 Task: Create a due date automation trigger when advanced on, on the tuesday before a card is due add fields without custom field "Resume" set to a number greater or equal to 1 and greater or equal to 10 at 11:00 AM.
Action: Mouse moved to (866, 267)
Screenshot: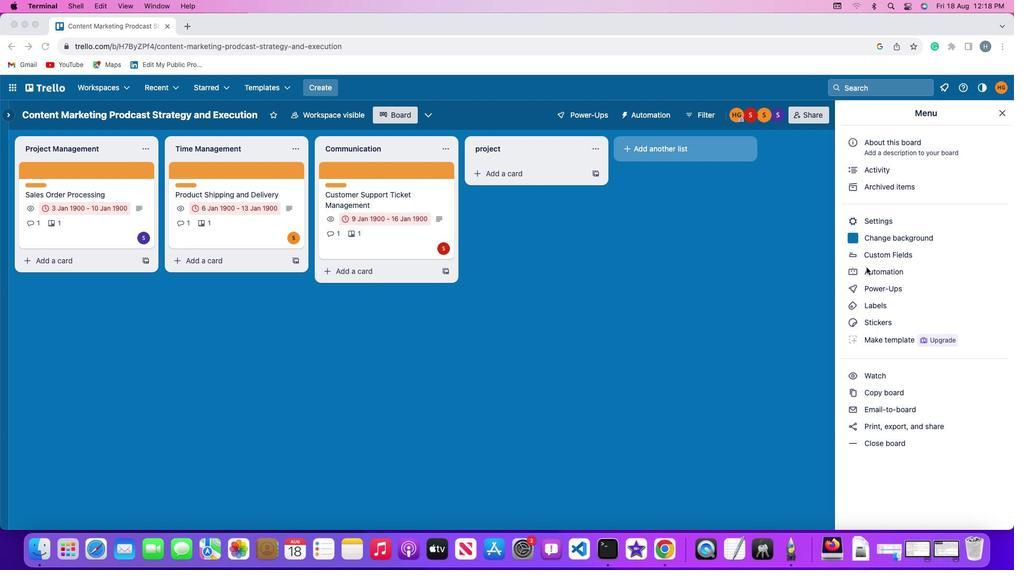 
Action: Mouse pressed left at (866, 267)
Screenshot: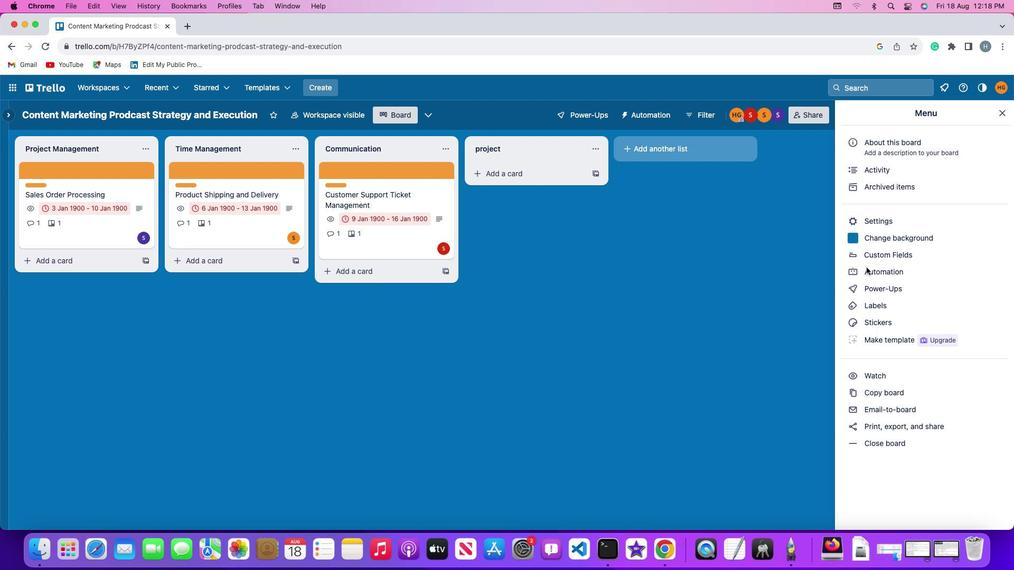 
Action: Mouse pressed left at (866, 267)
Screenshot: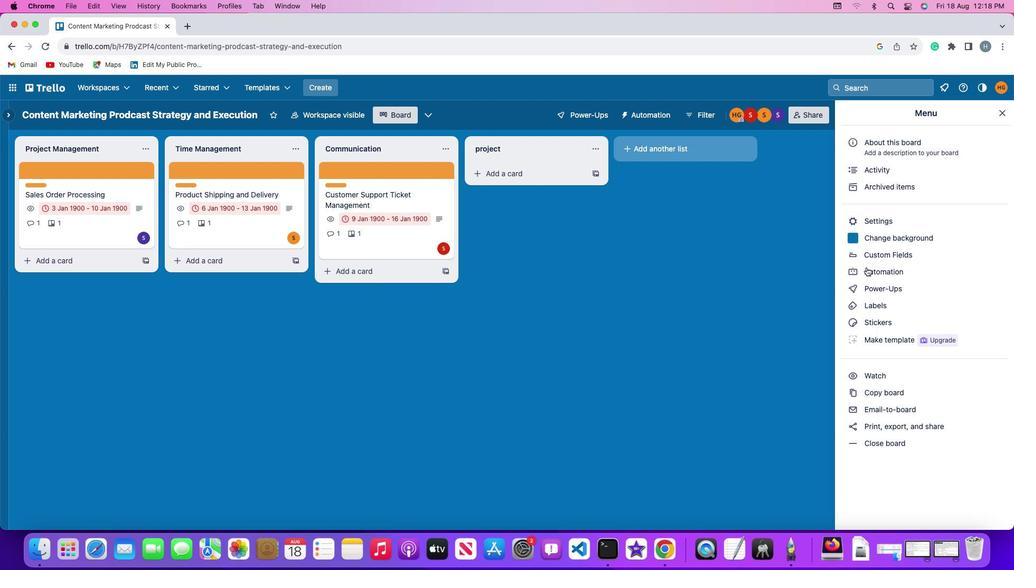 
Action: Mouse moved to (45, 251)
Screenshot: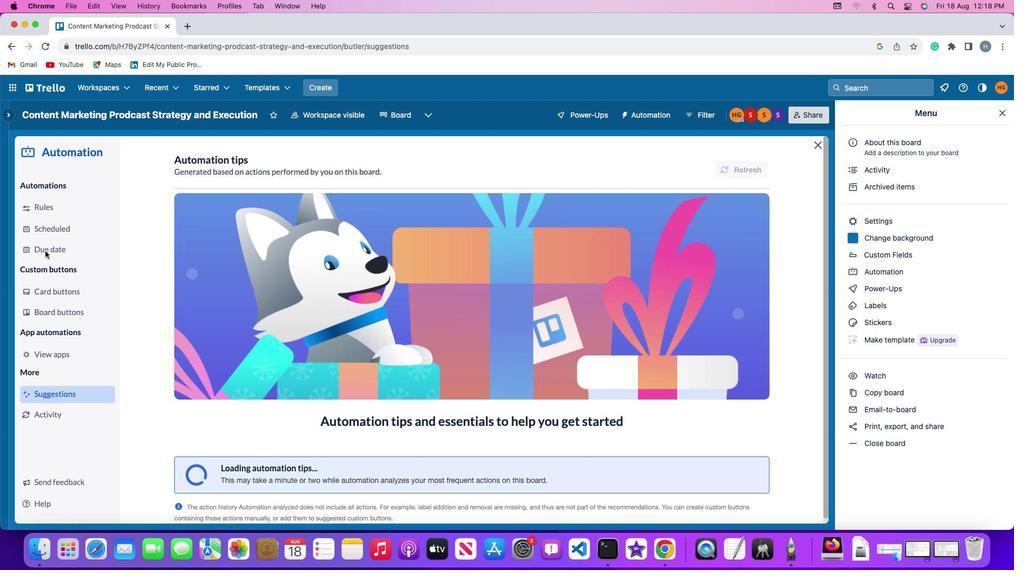 
Action: Mouse pressed left at (45, 251)
Screenshot: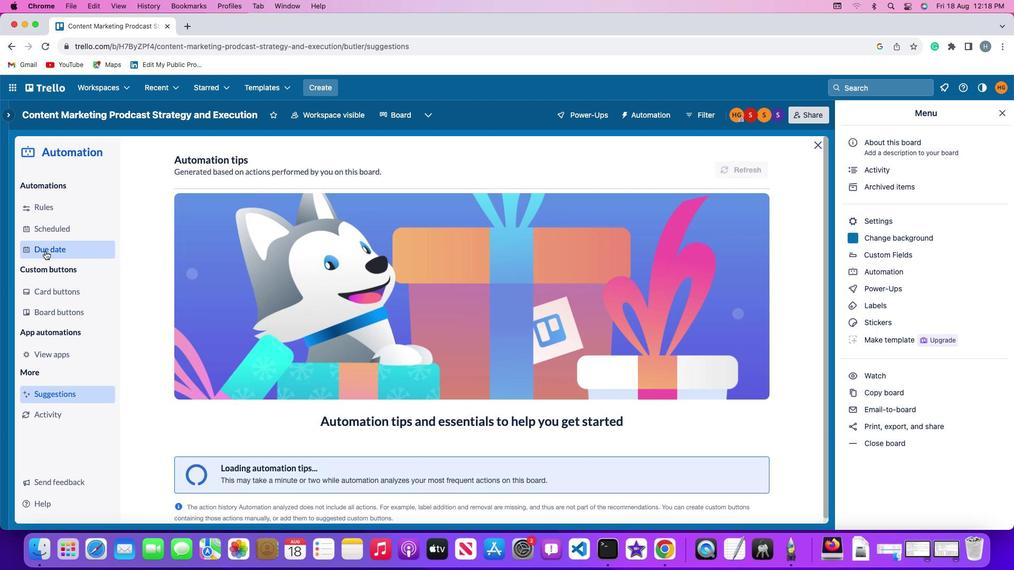 
Action: Mouse moved to (706, 163)
Screenshot: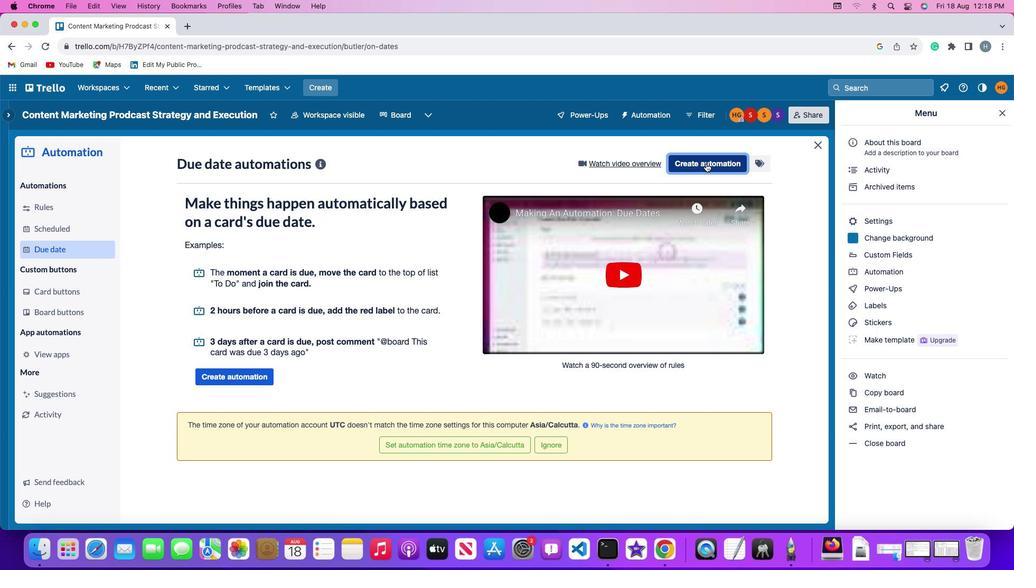 
Action: Mouse pressed left at (706, 163)
Screenshot: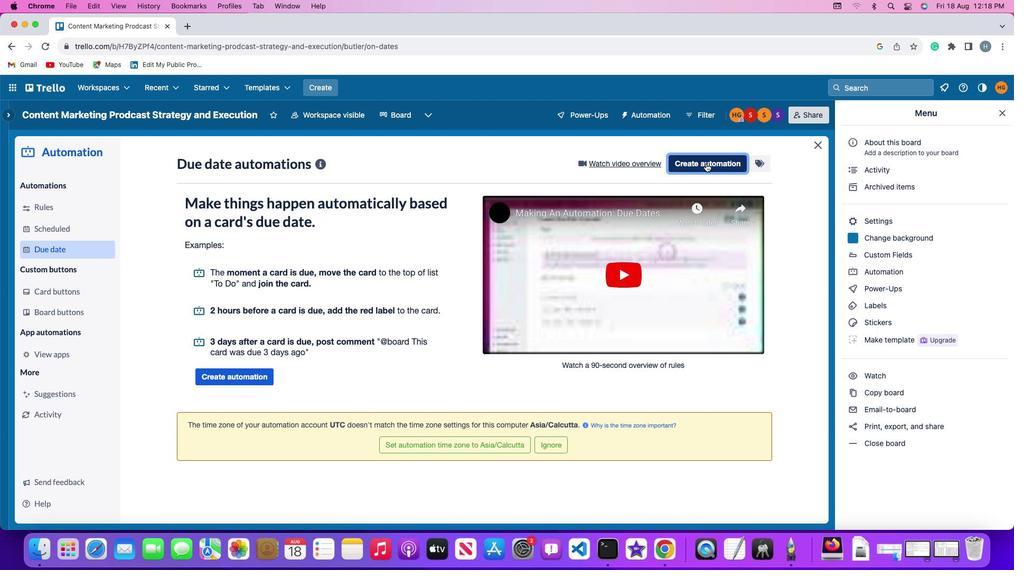 
Action: Mouse moved to (204, 264)
Screenshot: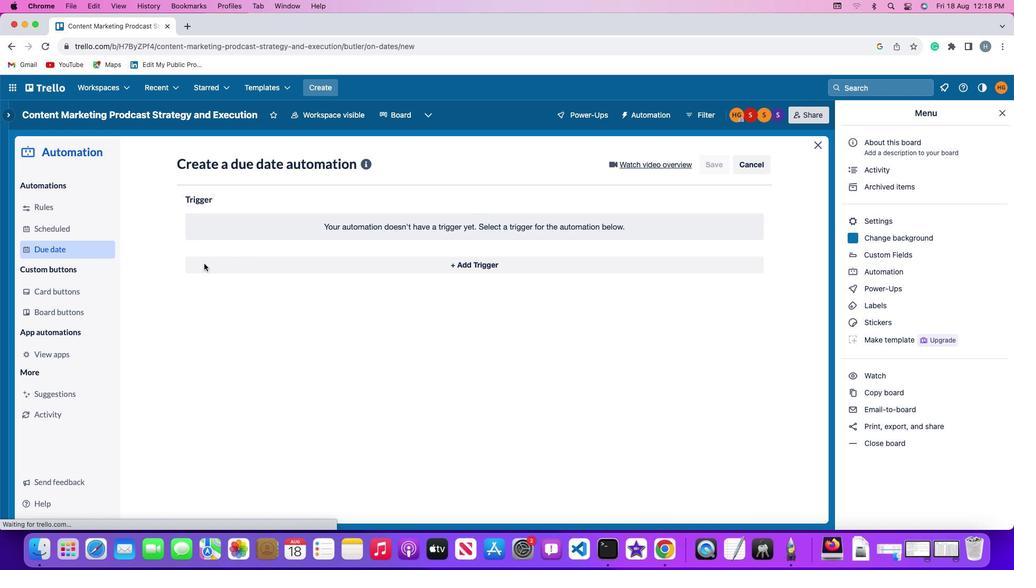 
Action: Mouse pressed left at (204, 264)
Screenshot: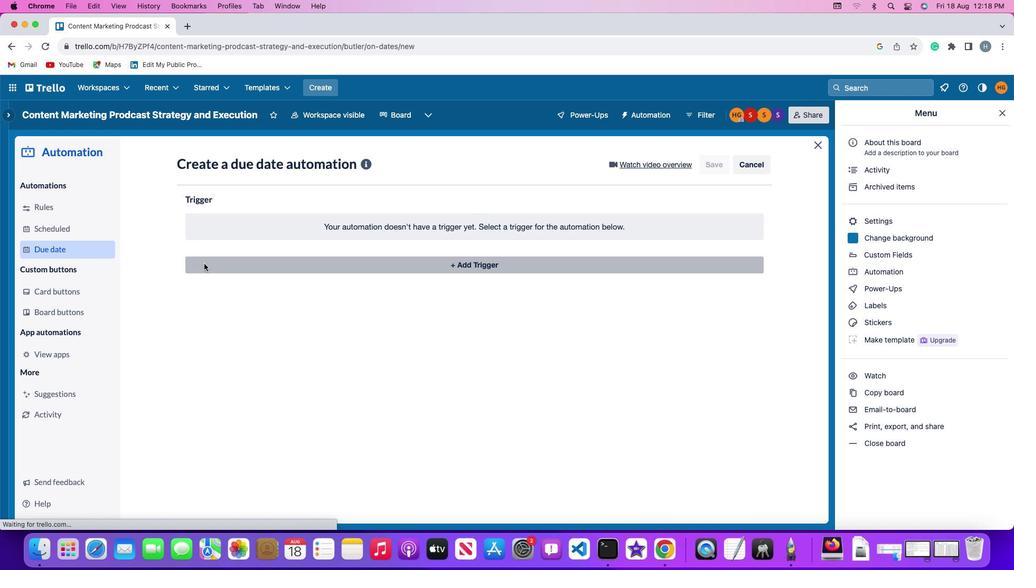 
Action: Mouse moved to (227, 455)
Screenshot: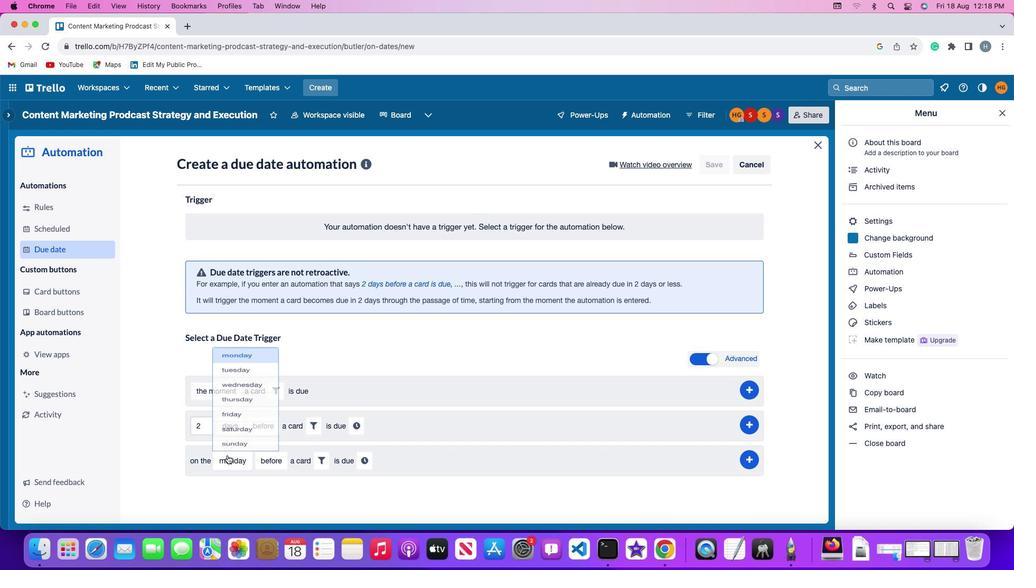 
Action: Mouse pressed left at (227, 455)
Screenshot: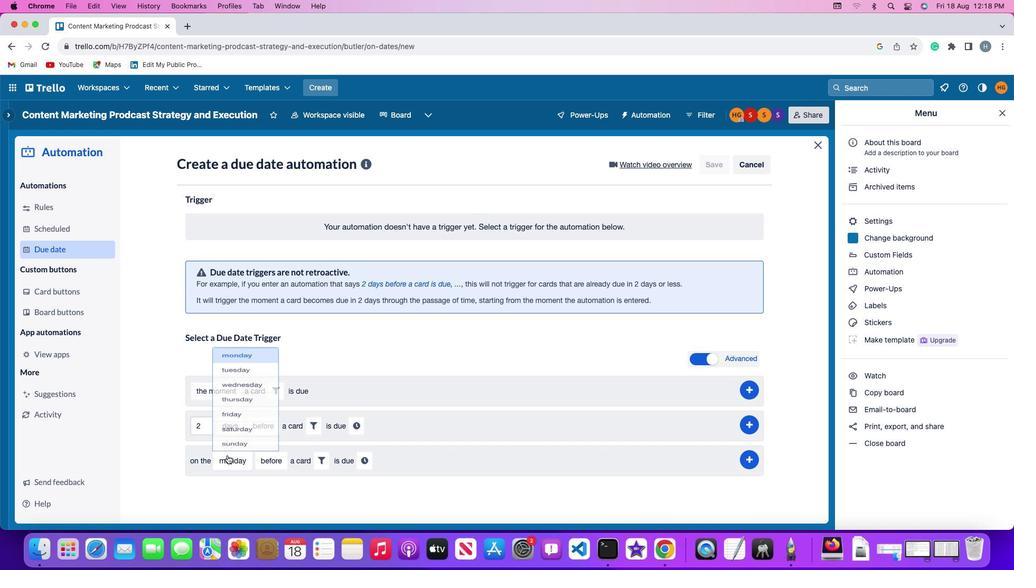 
Action: Mouse moved to (244, 332)
Screenshot: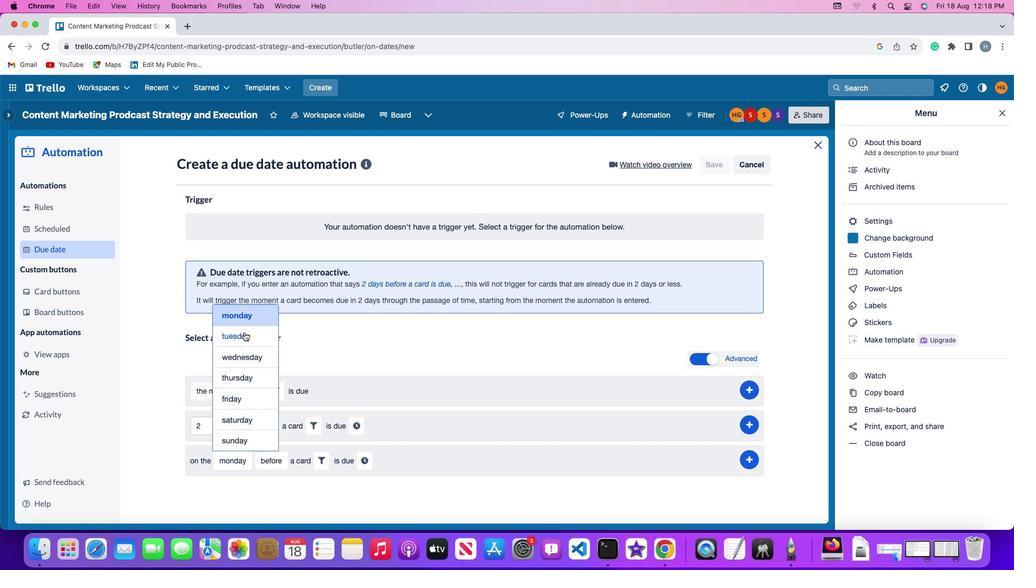 
Action: Mouse pressed left at (244, 332)
Screenshot: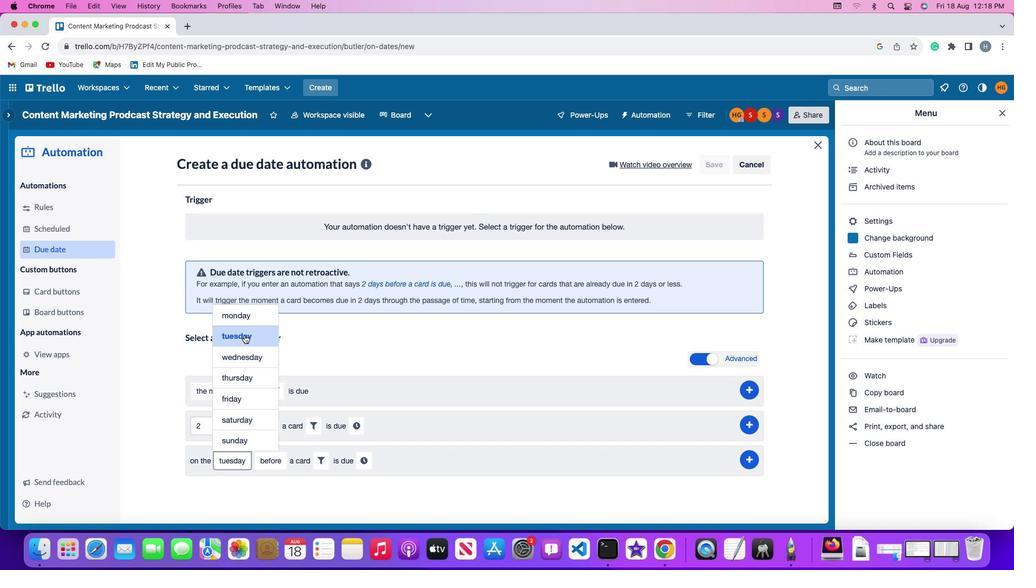 
Action: Mouse moved to (271, 459)
Screenshot: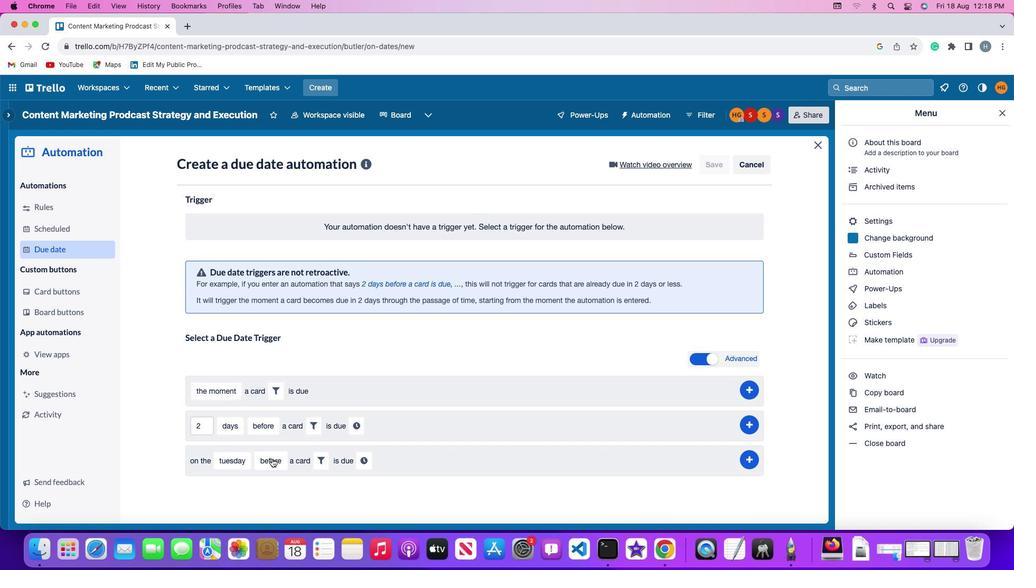 
Action: Mouse pressed left at (271, 459)
Screenshot: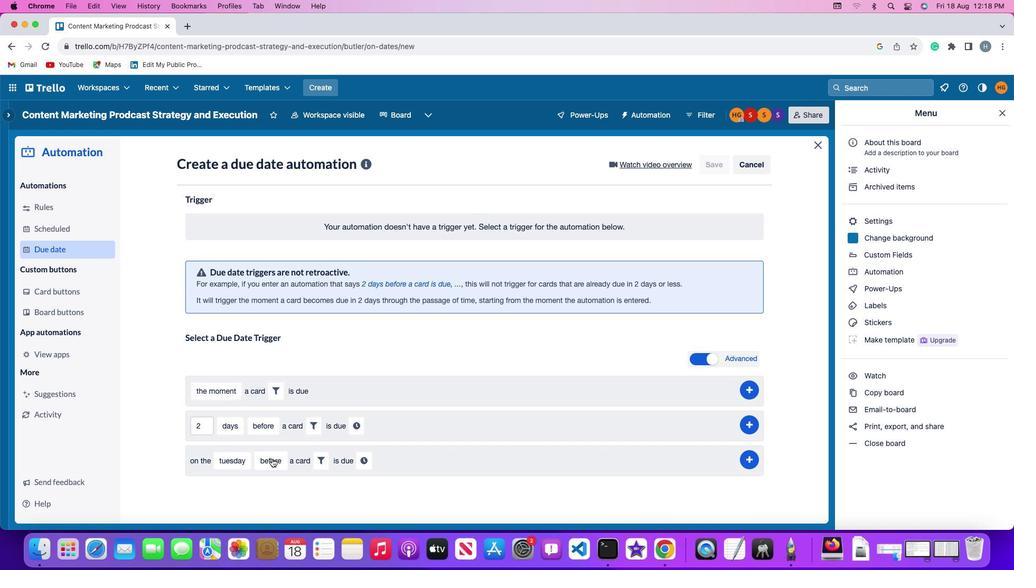 
Action: Mouse moved to (300, 382)
Screenshot: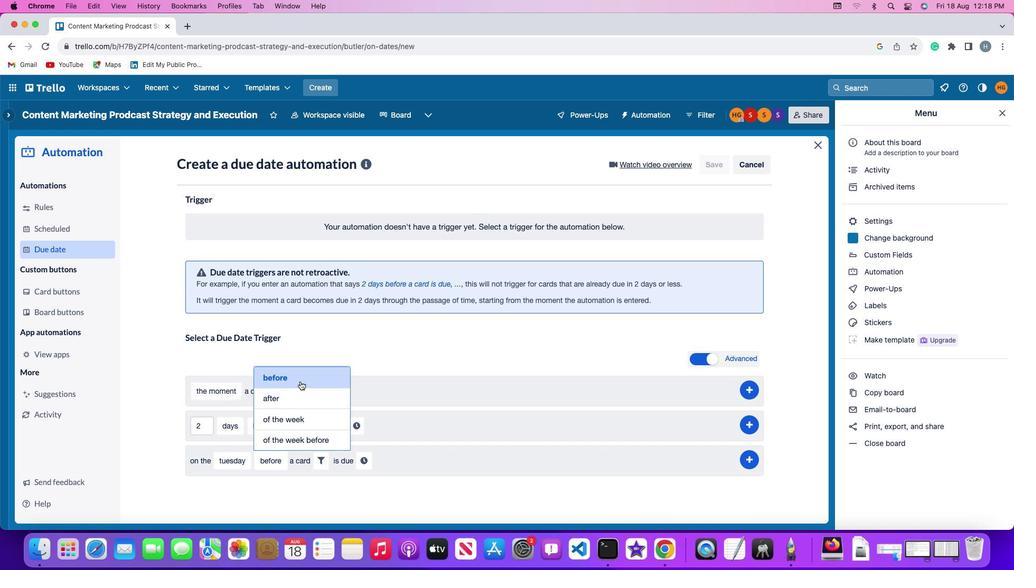 
Action: Mouse pressed left at (300, 382)
Screenshot: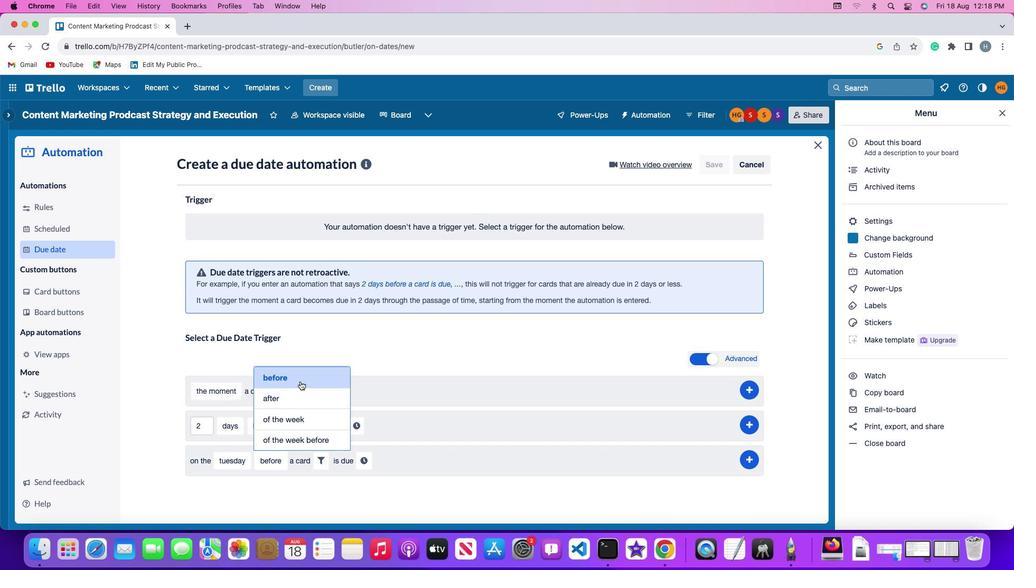 
Action: Mouse moved to (320, 459)
Screenshot: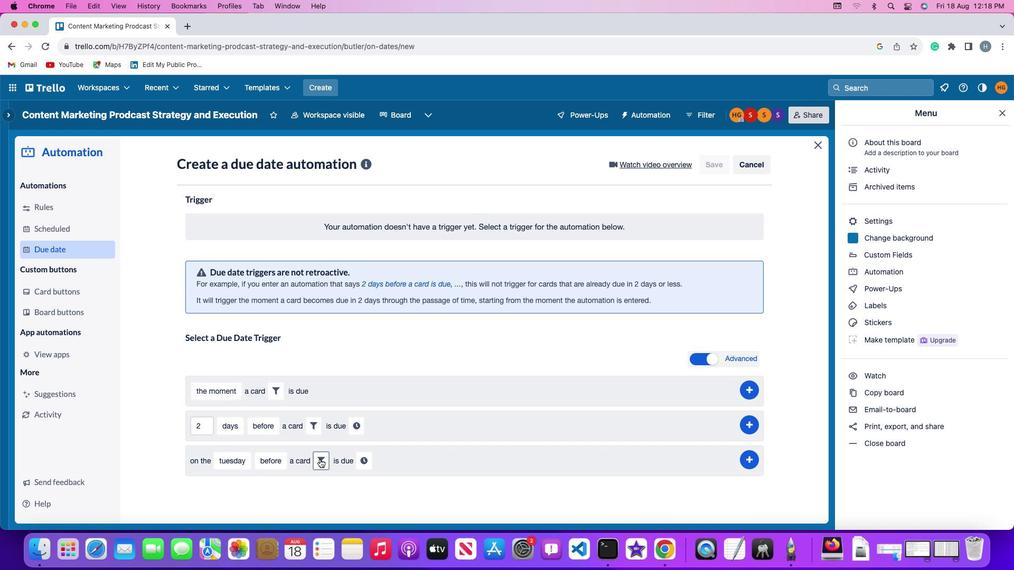 
Action: Mouse pressed left at (320, 459)
Screenshot: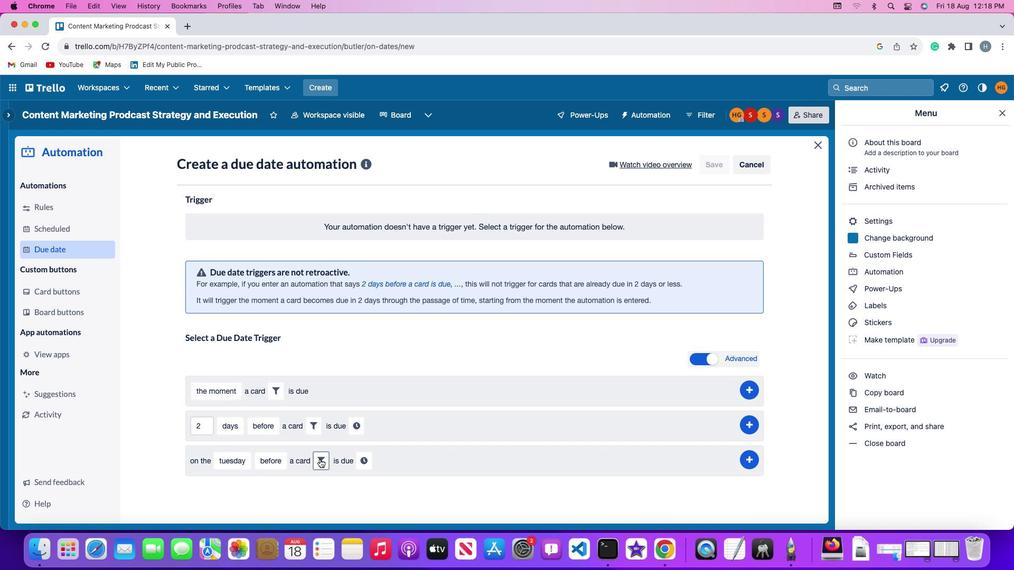 
Action: Mouse moved to (492, 498)
Screenshot: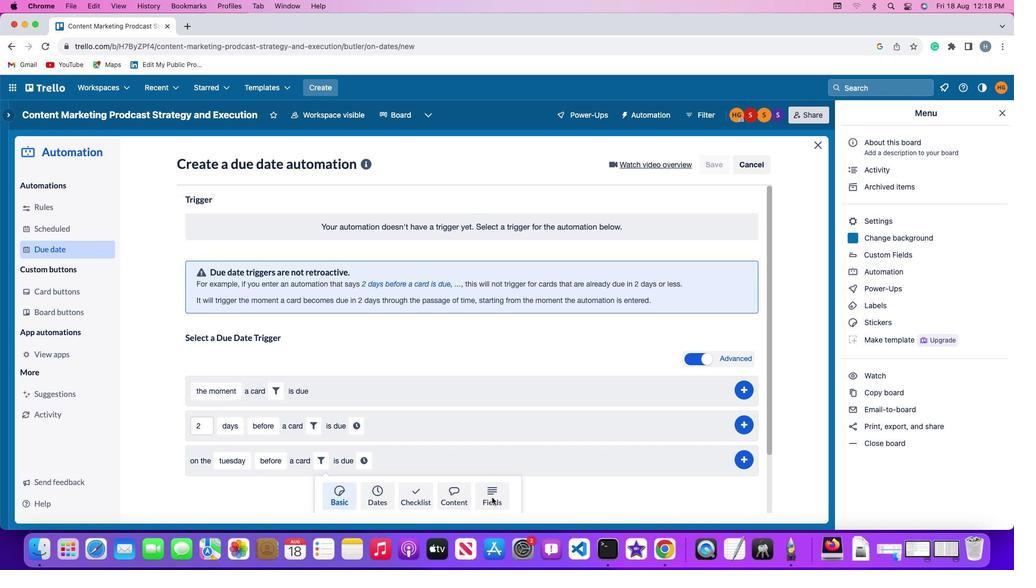 
Action: Mouse pressed left at (492, 498)
Screenshot: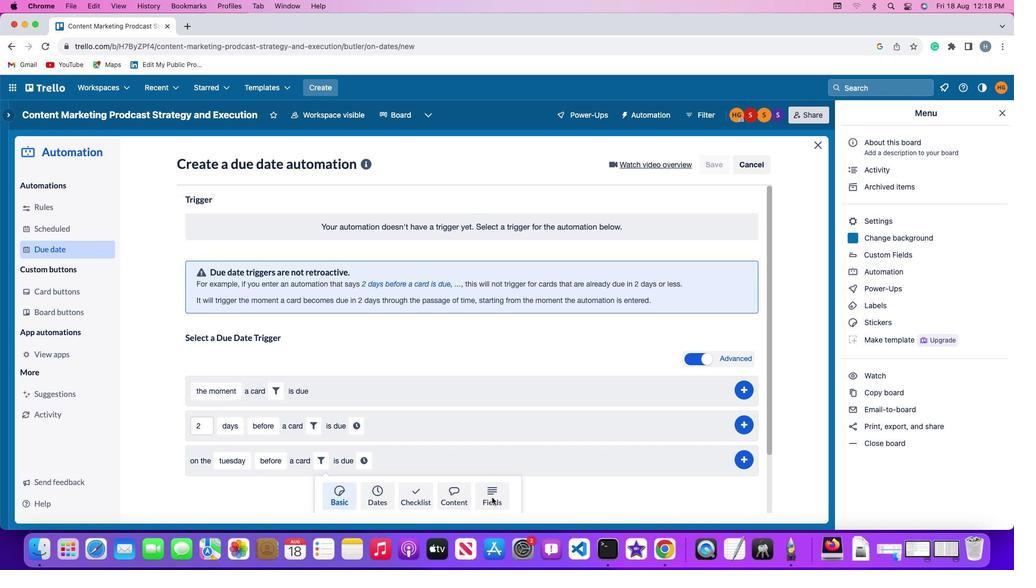 
Action: Mouse moved to (302, 486)
Screenshot: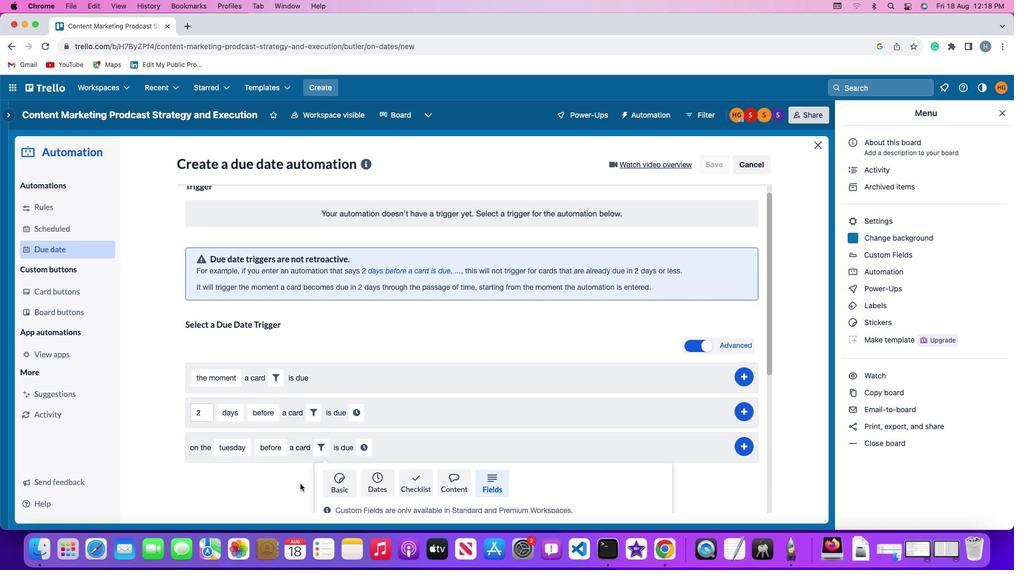 
Action: Mouse scrolled (302, 486) with delta (0, 0)
Screenshot: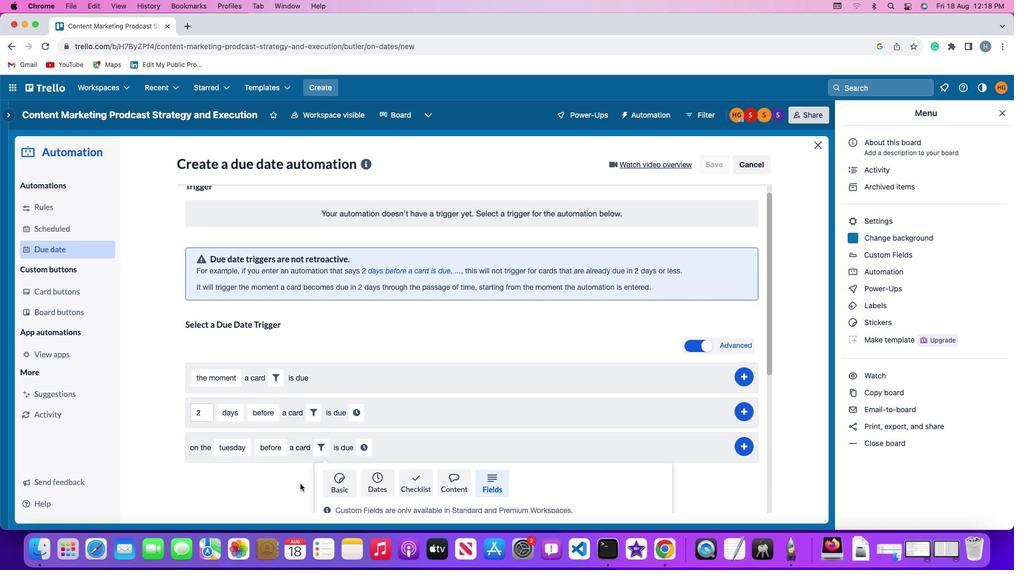 
Action: Mouse moved to (302, 486)
Screenshot: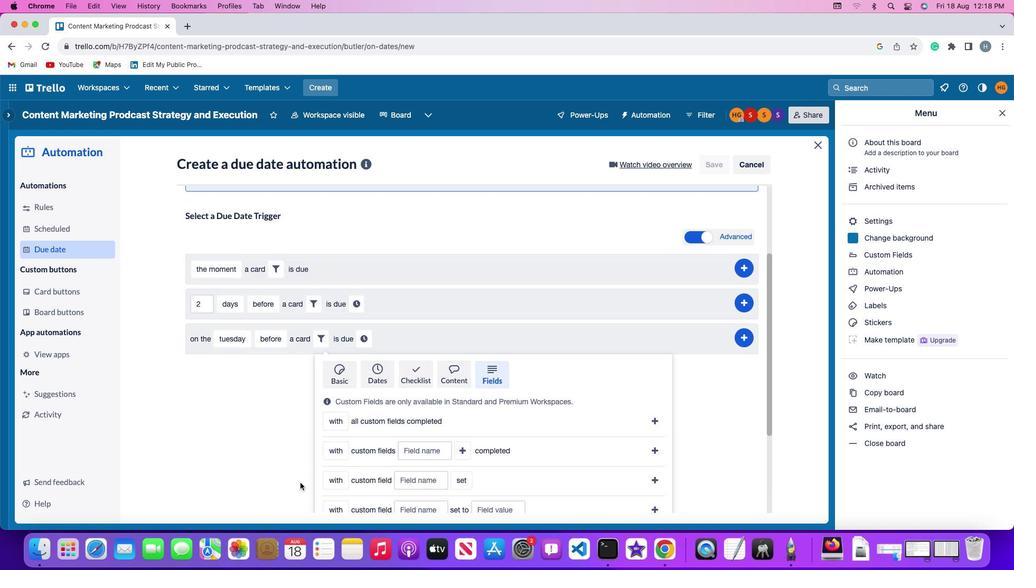 
Action: Mouse scrolled (302, 486) with delta (0, 0)
Screenshot: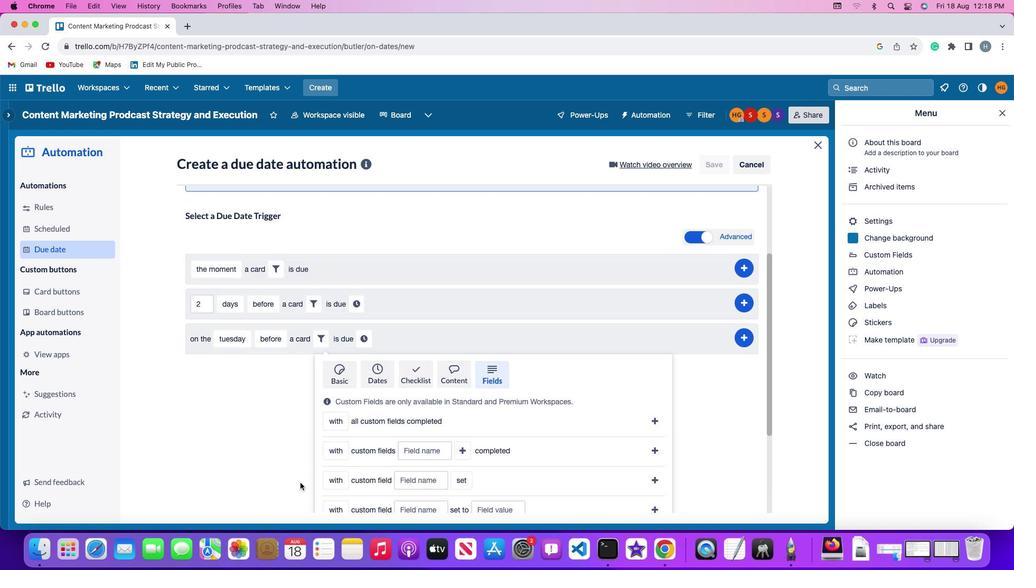 
Action: Mouse moved to (301, 485)
Screenshot: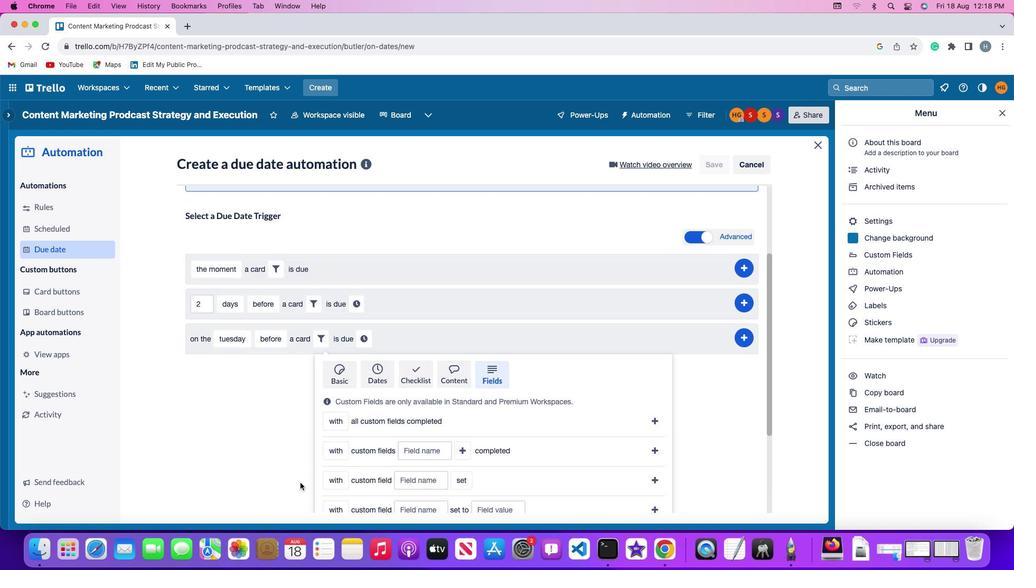 
Action: Mouse scrolled (301, 485) with delta (0, -1)
Screenshot: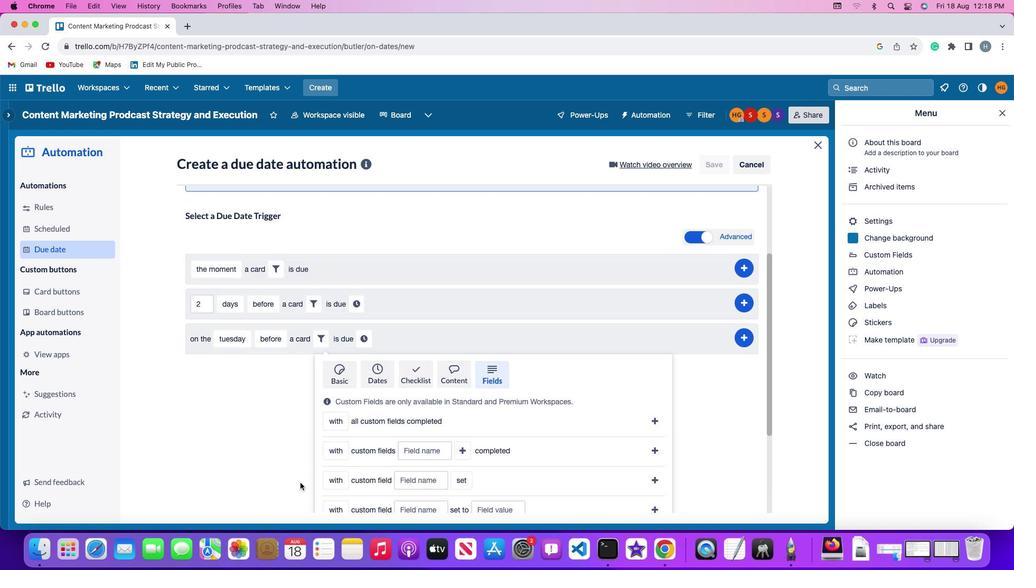 
Action: Mouse moved to (301, 485)
Screenshot: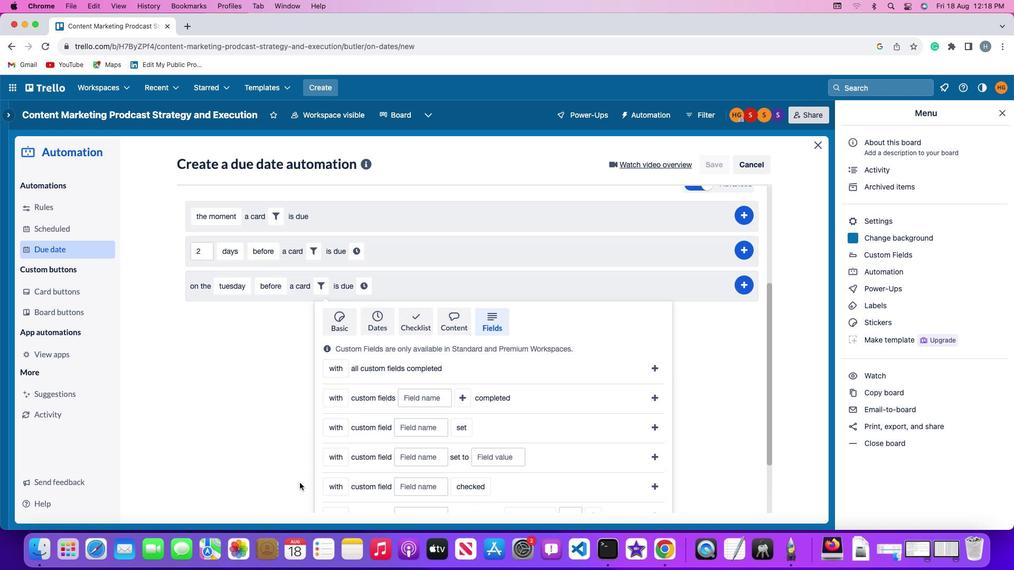 
Action: Mouse scrolled (301, 485) with delta (0, -2)
Screenshot: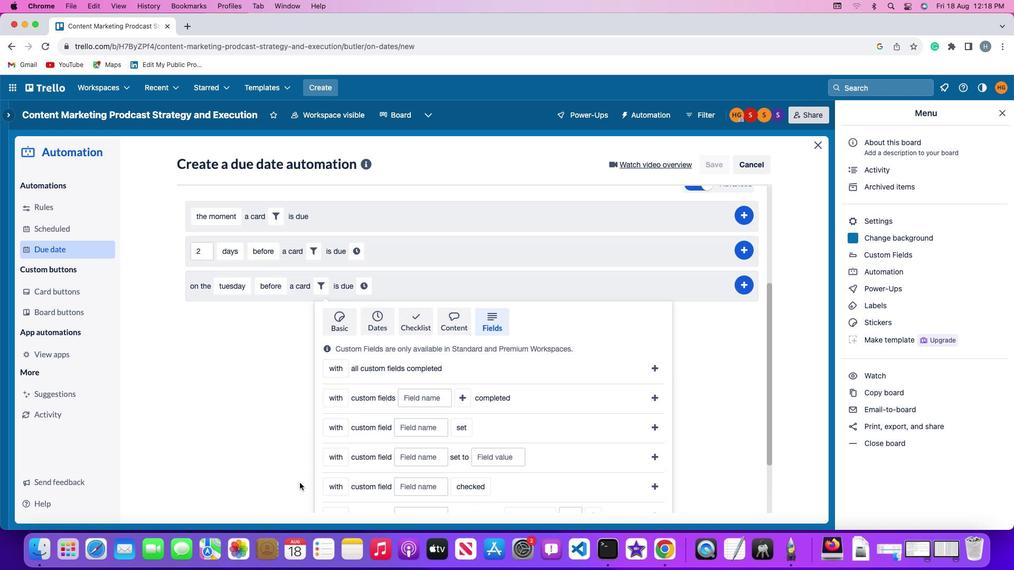
Action: Mouse moved to (300, 484)
Screenshot: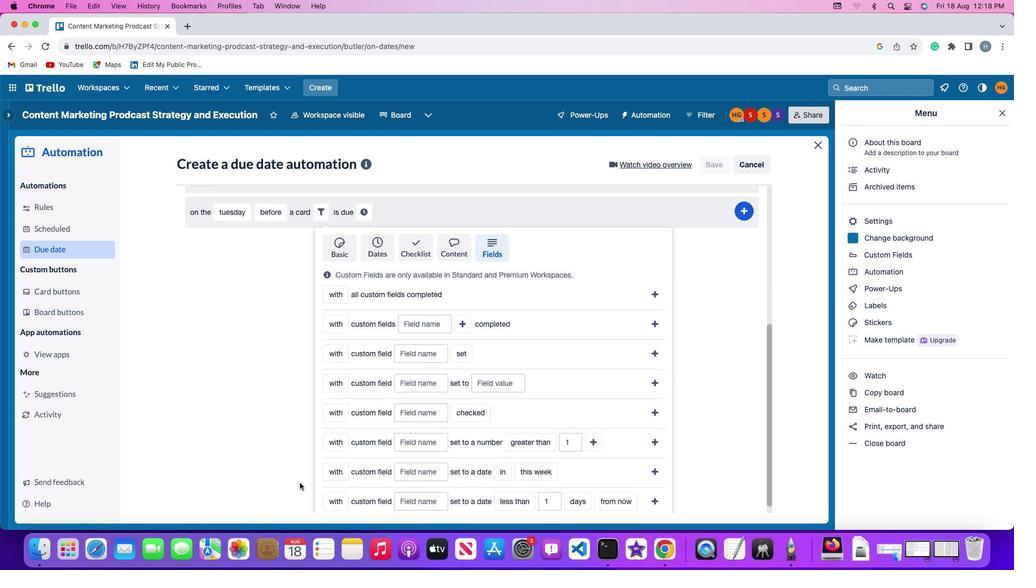 
Action: Mouse scrolled (300, 484) with delta (0, -3)
Screenshot: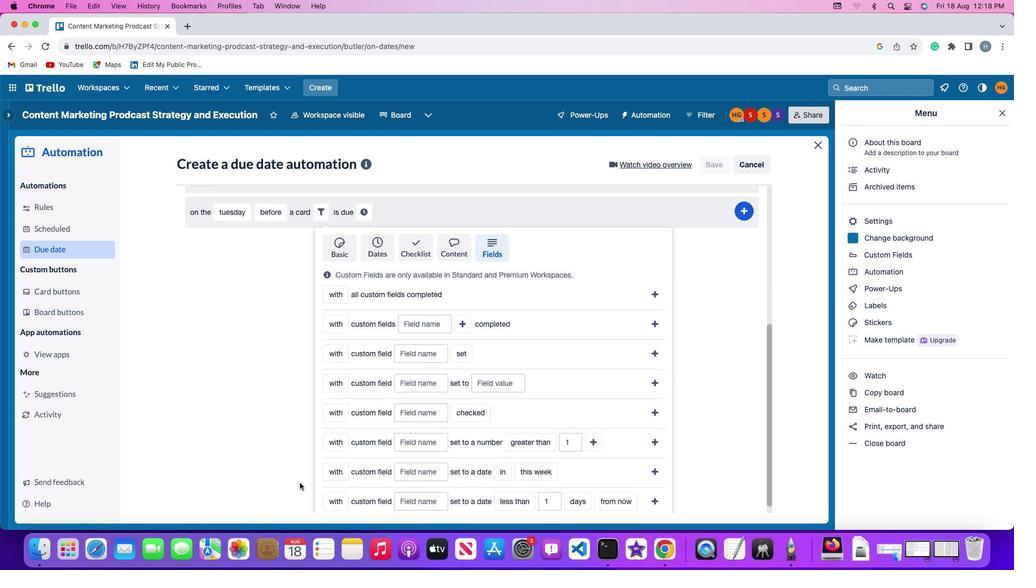 
Action: Mouse moved to (300, 483)
Screenshot: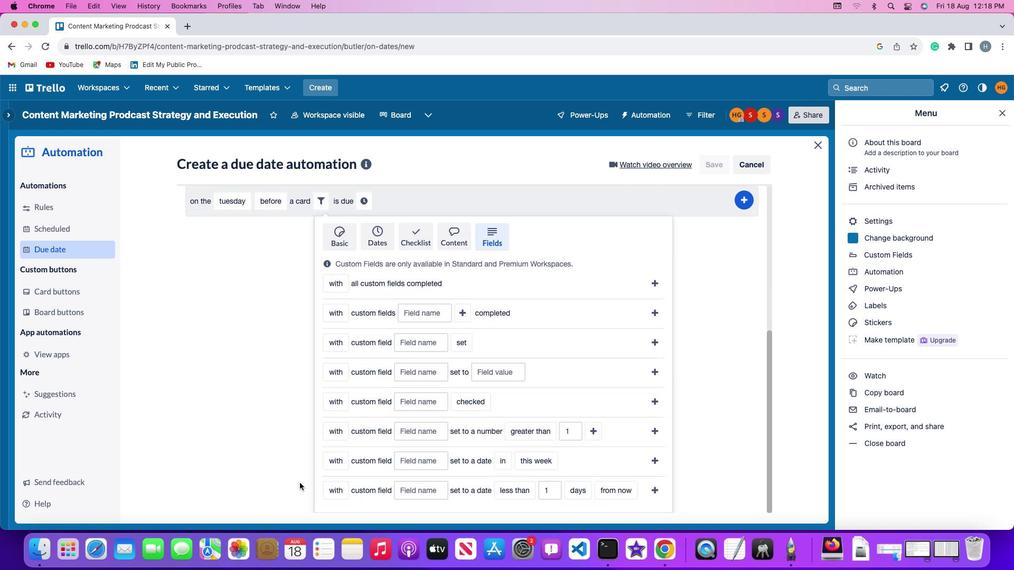 
Action: Mouse scrolled (300, 483) with delta (0, 0)
Screenshot: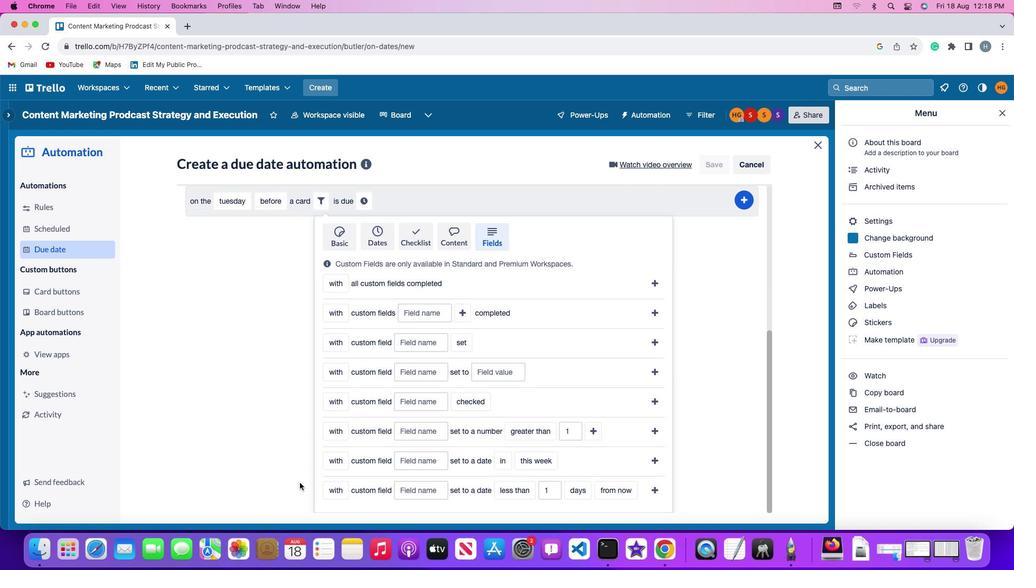 
Action: Mouse scrolled (300, 483) with delta (0, 0)
Screenshot: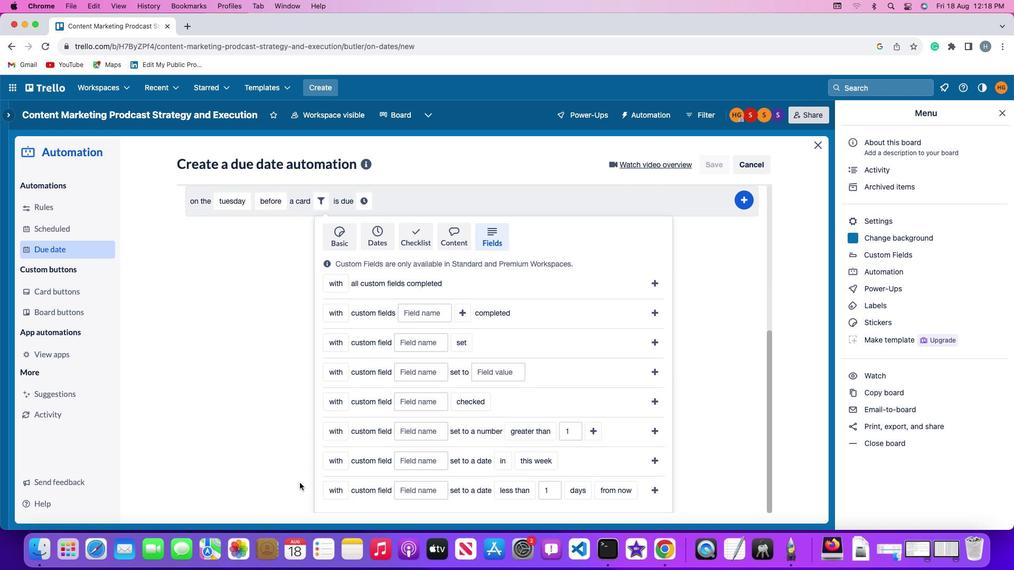 
Action: Mouse scrolled (300, 483) with delta (0, -1)
Screenshot: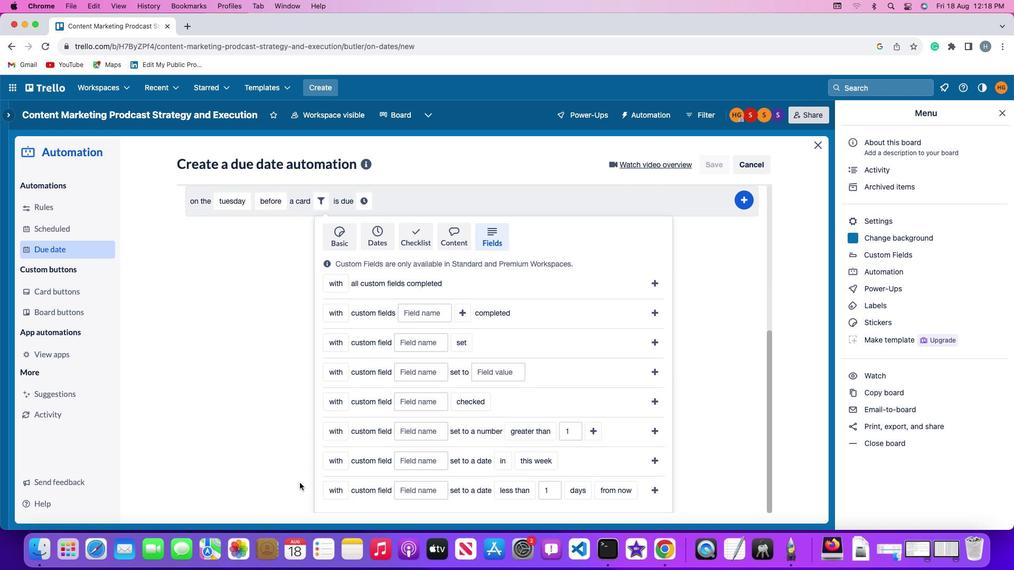 
Action: Mouse scrolled (300, 483) with delta (0, -2)
Screenshot: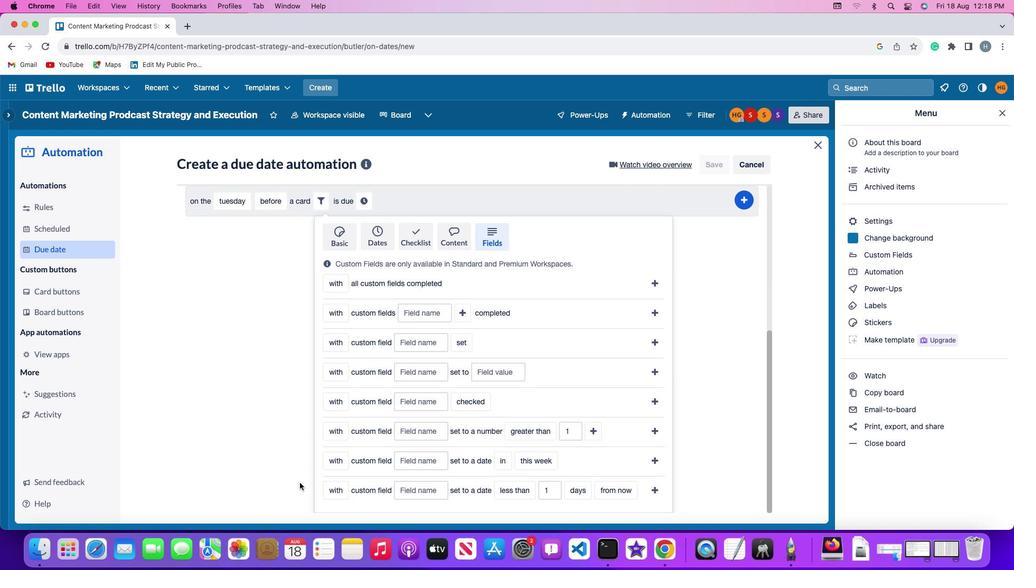 
Action: Mouse scrolled (300, 483) with delta (0, 0)
Screenshot: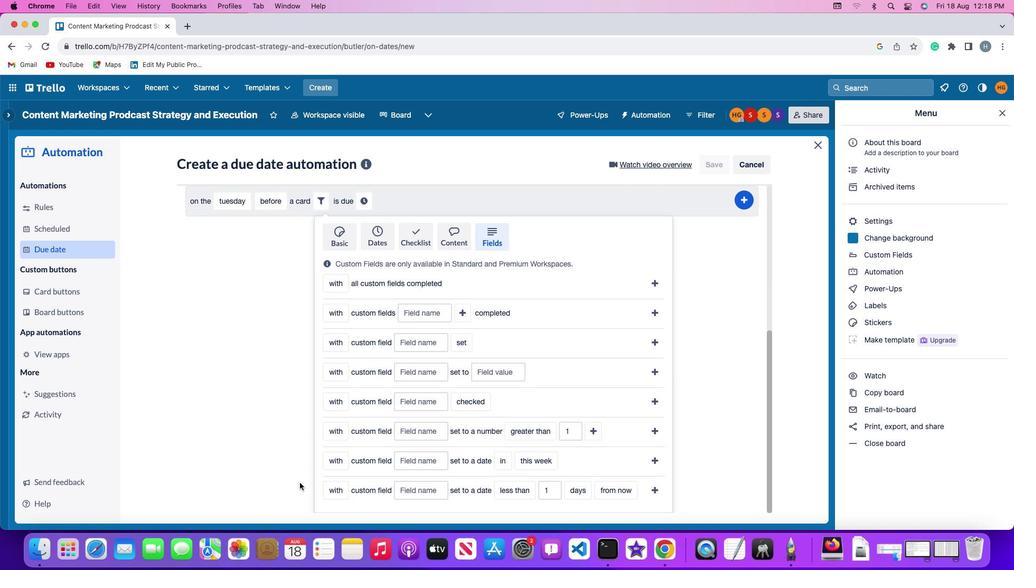 
Action: Mouse scrolled (300, 483) with delta (0, 0)
Screenshot: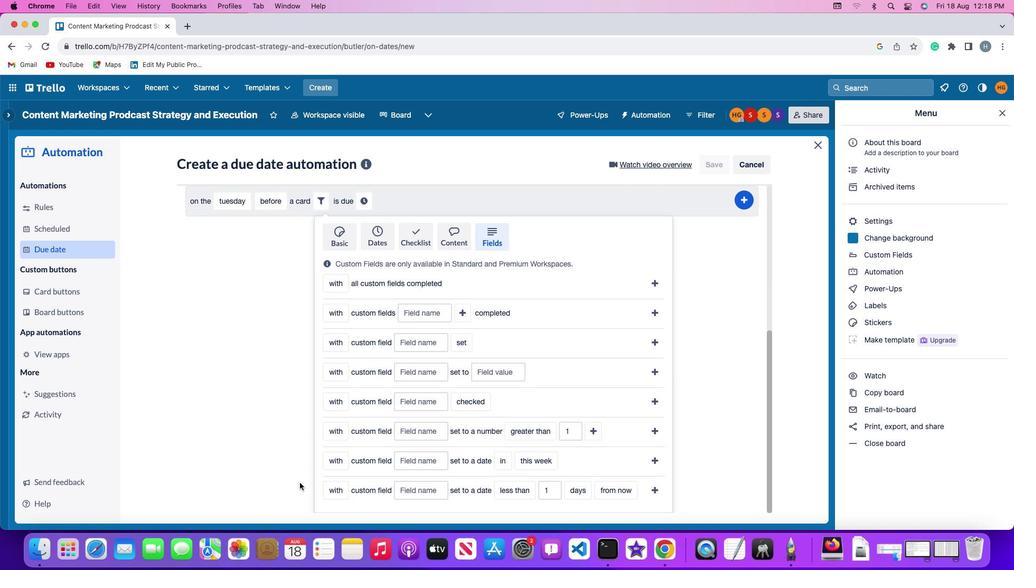 
Action: Mouse scrolled (300, 483) with delta (0, -1)
Screenshot: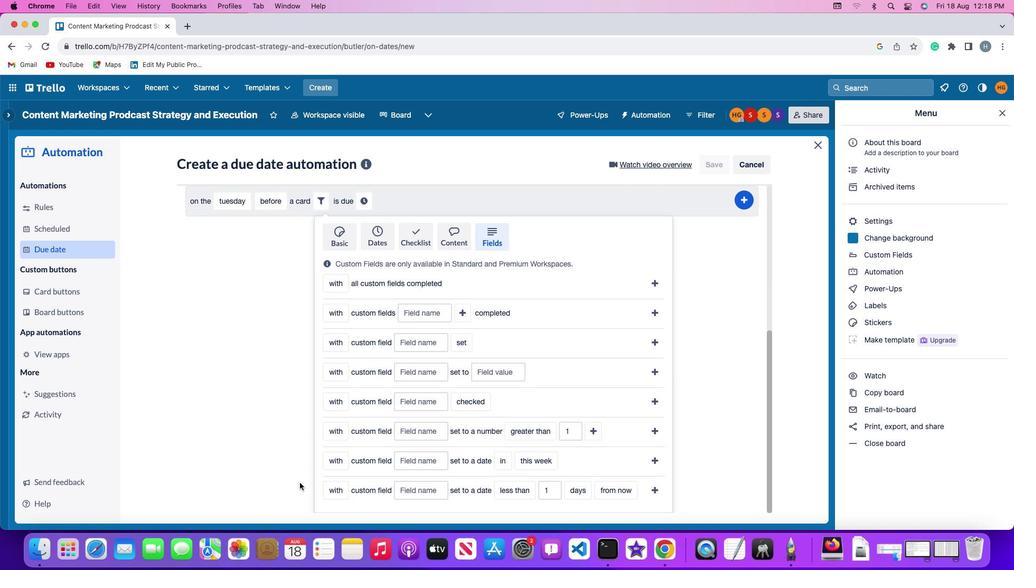 
Action: Mouse moved to (338, 430)
Screenshot: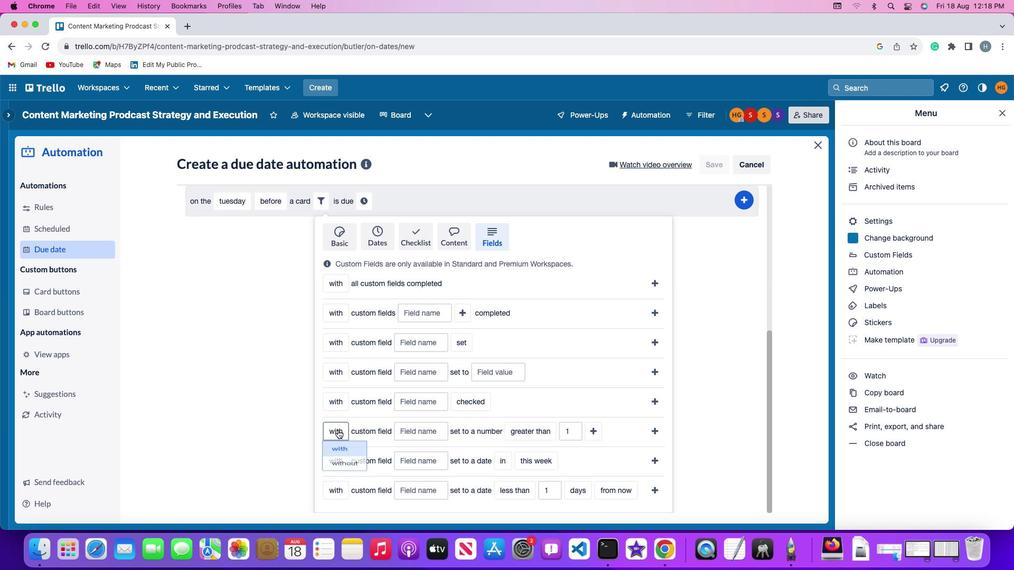 
Action: Mouse pressed left at (338, 430)
Screenshot: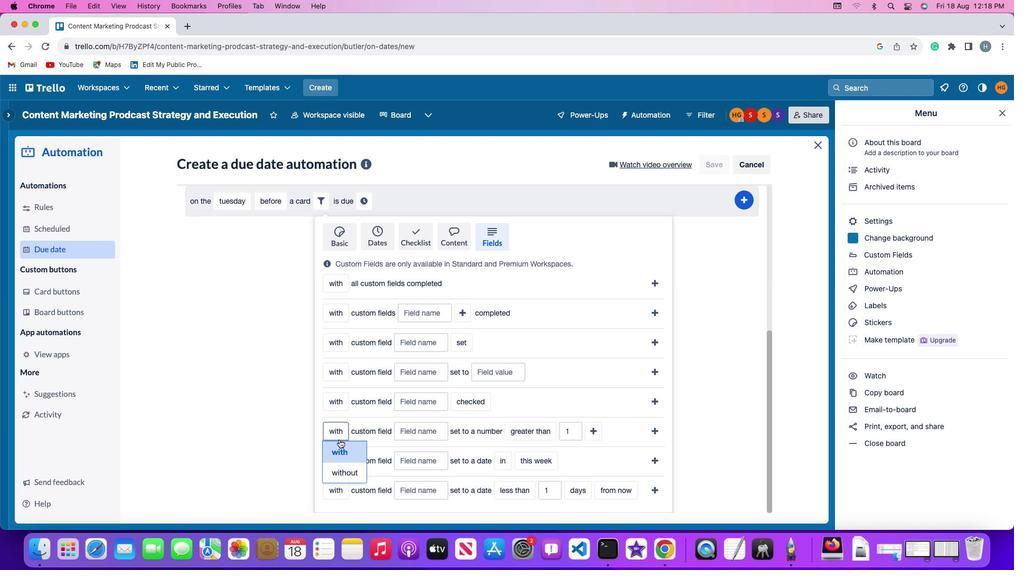 
Action: Mouse moved to (345, 470)
Screenshot: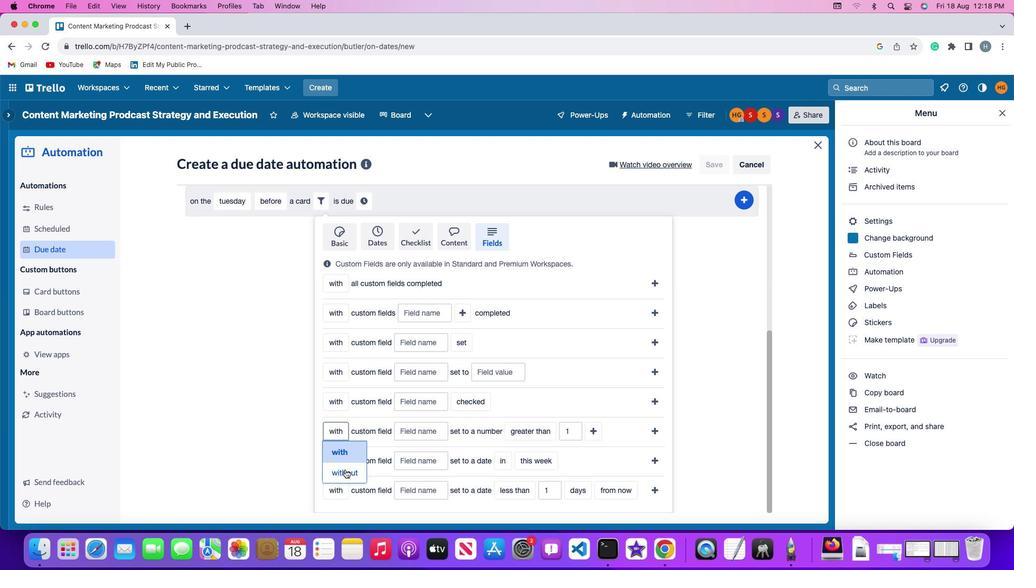 
Action: Mouse pressed left at (345, 470)
Screenshot: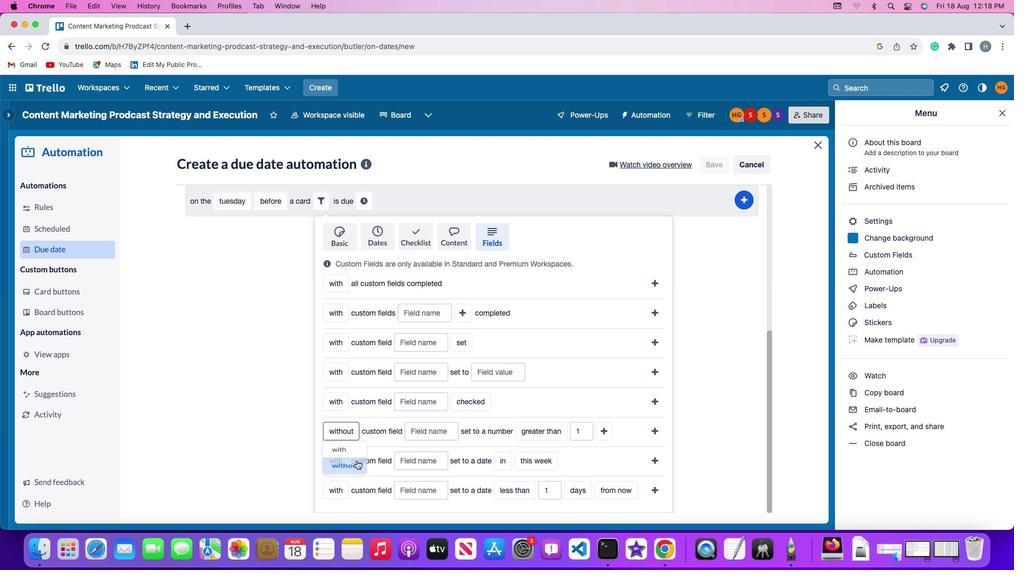 
Action: Mouse moved to (420, 435)
Screenshot: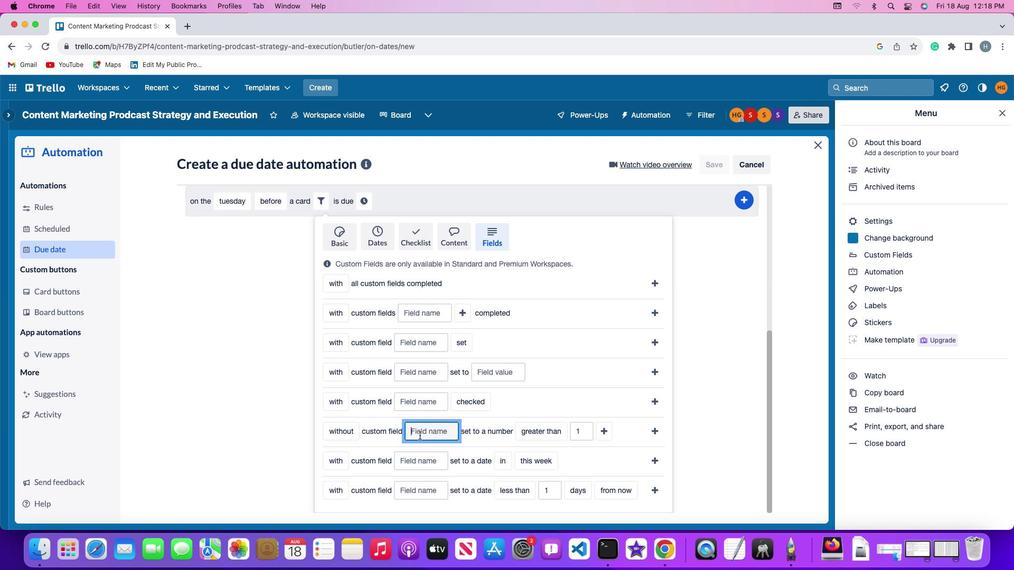 
Action: Mouse pressed left at (420, 435)
Screenshot: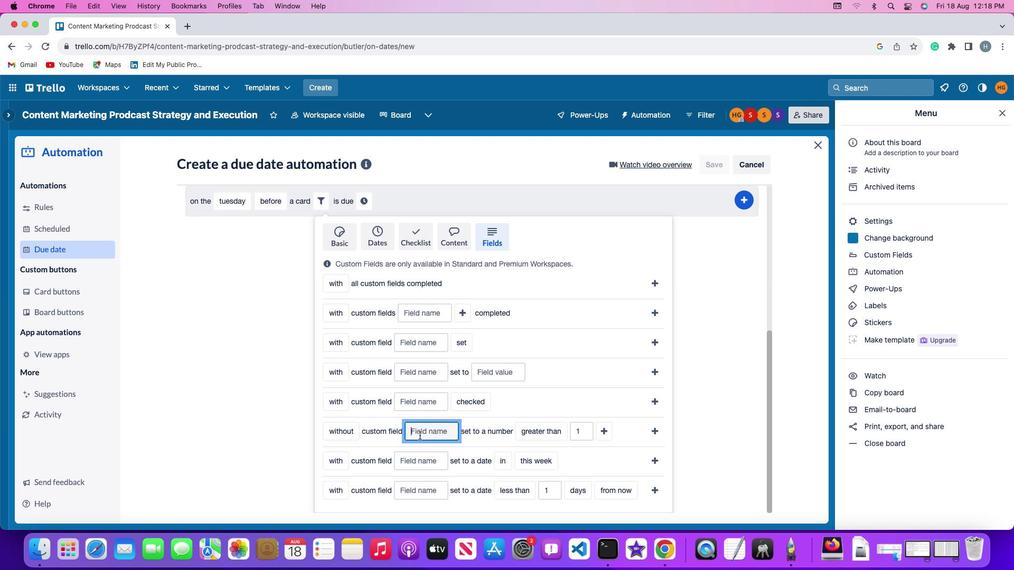 
Action: Mouse moved to (420, 435)
Screenshot: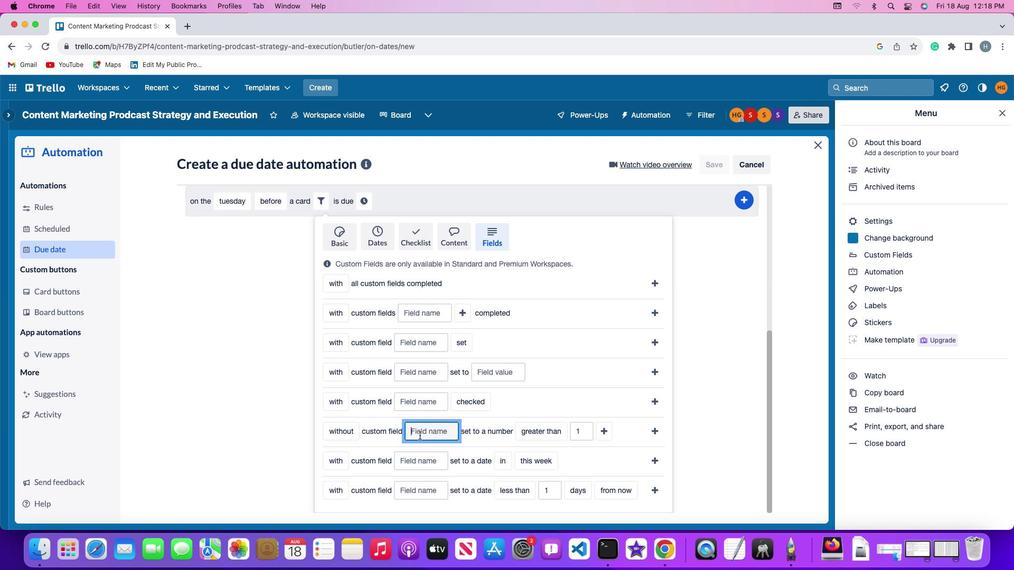 
Action: Key pressed Key.shift'R''e''s''u''m''e'
Screenshot: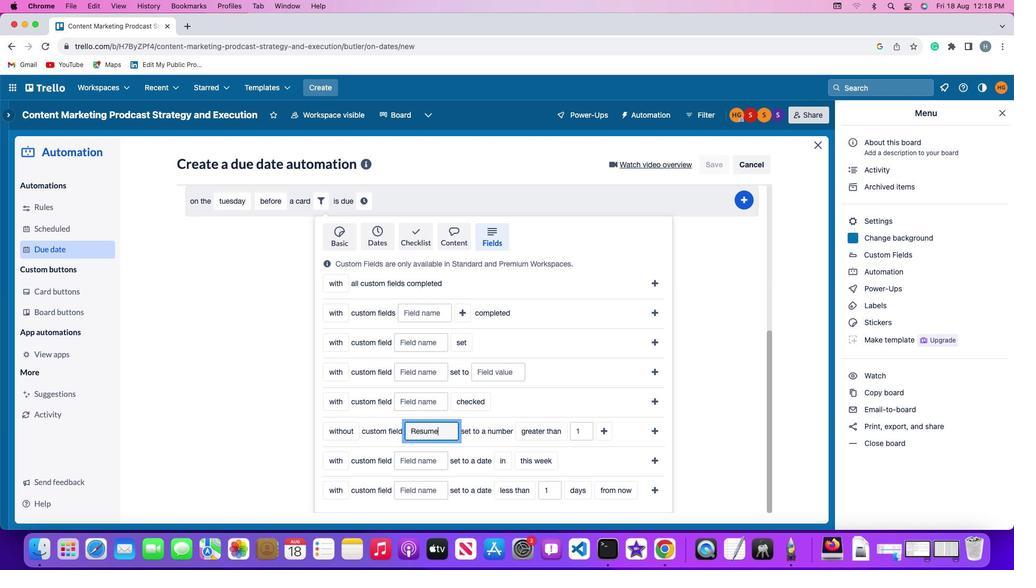 
Action: Mouse moved to (529, 433)
Screenshot: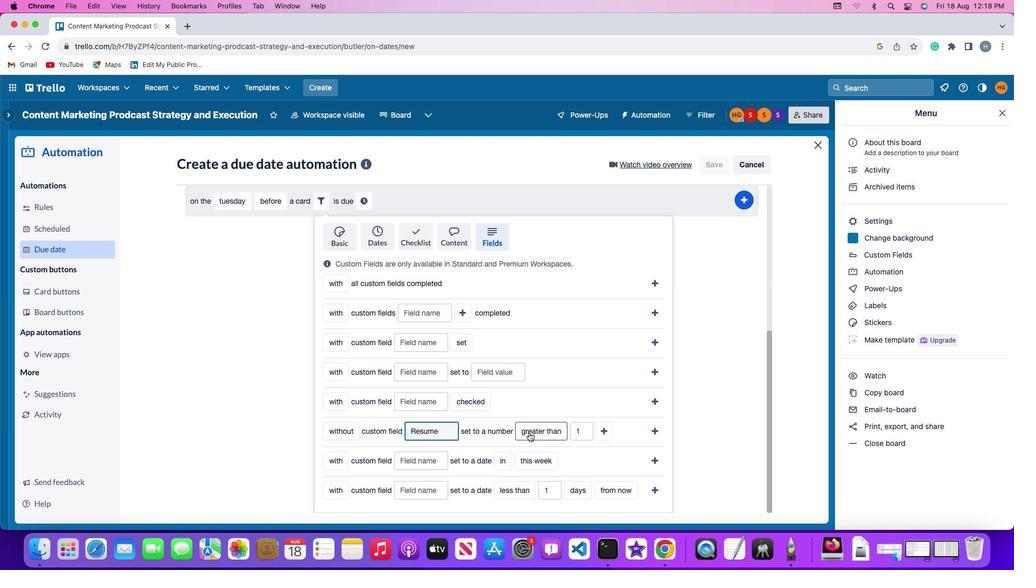 
Action: Mouse pressed left at (529, 433)
Screenshot: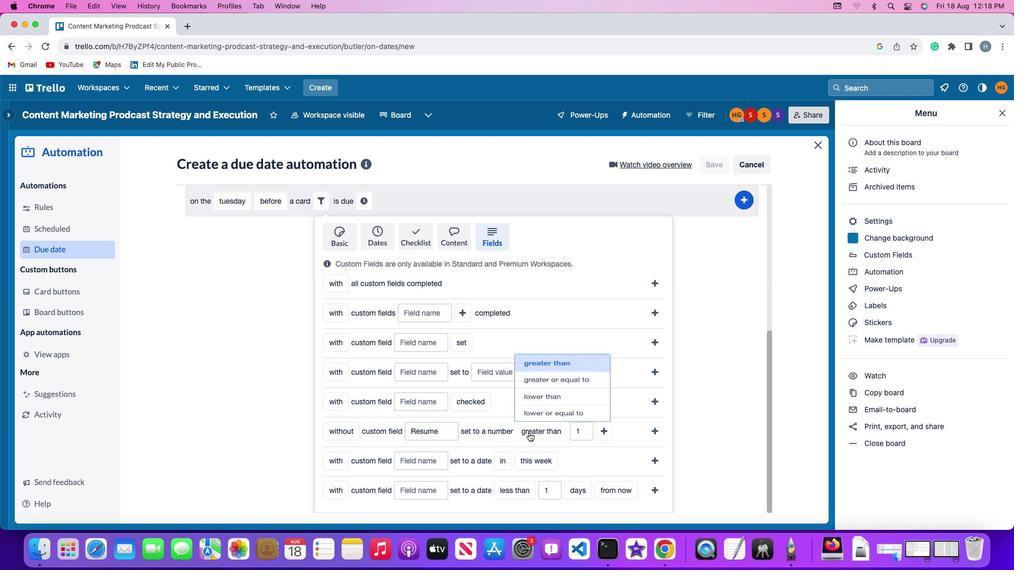 
Action: Mouse moved to (545, 371)
Screenshot: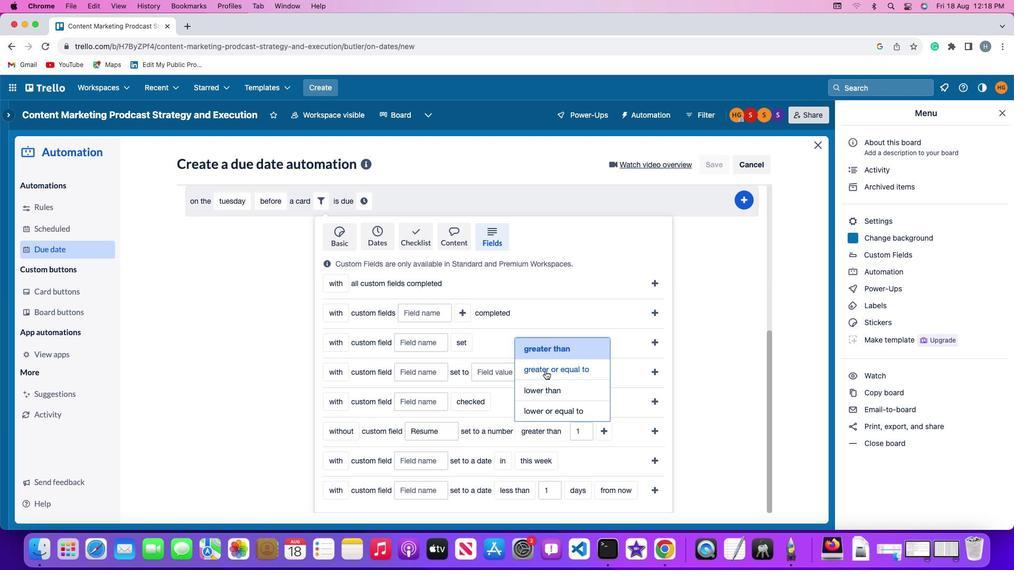 
Action: Mouse pressed left at (545, 371)
Screenshot: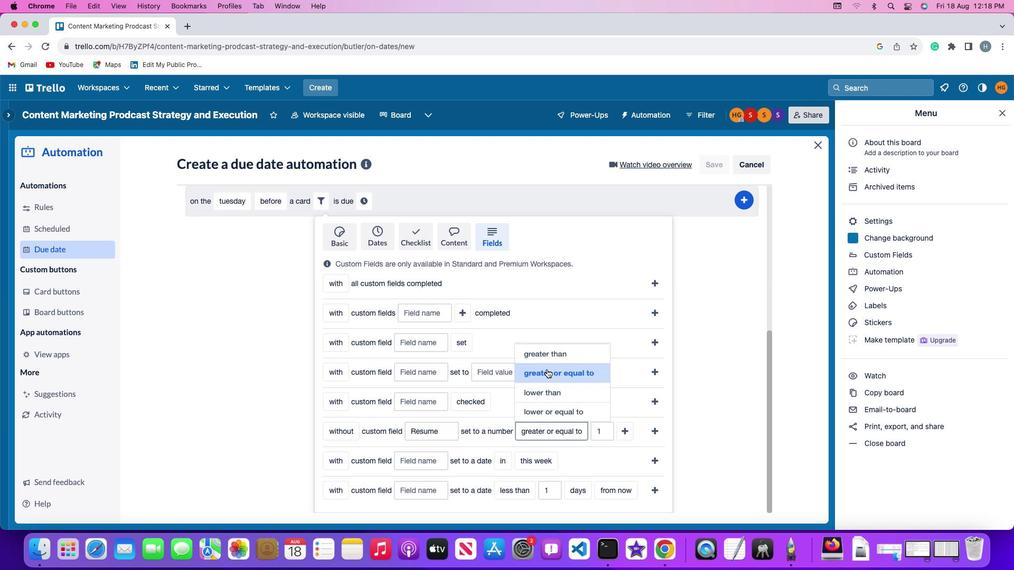 
Action: Mouse moved to (608, 431)
Screenshot: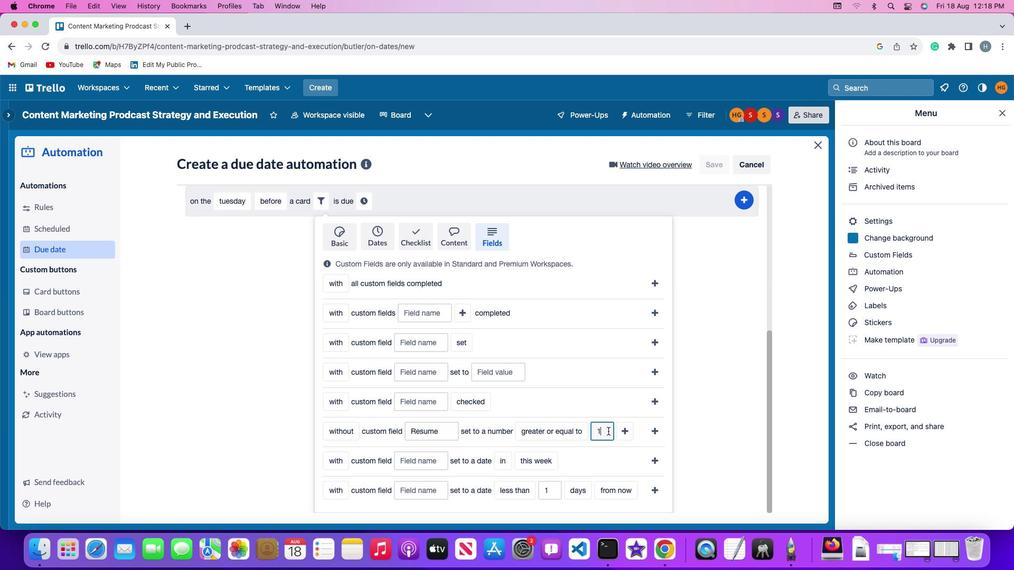 
Action: Mouse pressed left at (608, 431)
Screenshot: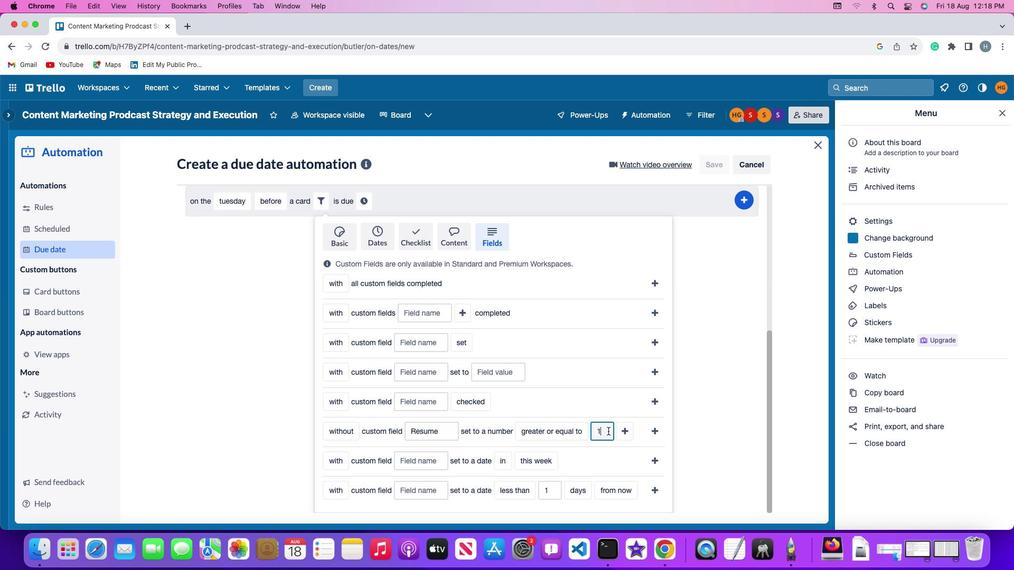 
Action: Mouse moved to (608, 431)
Screenshot: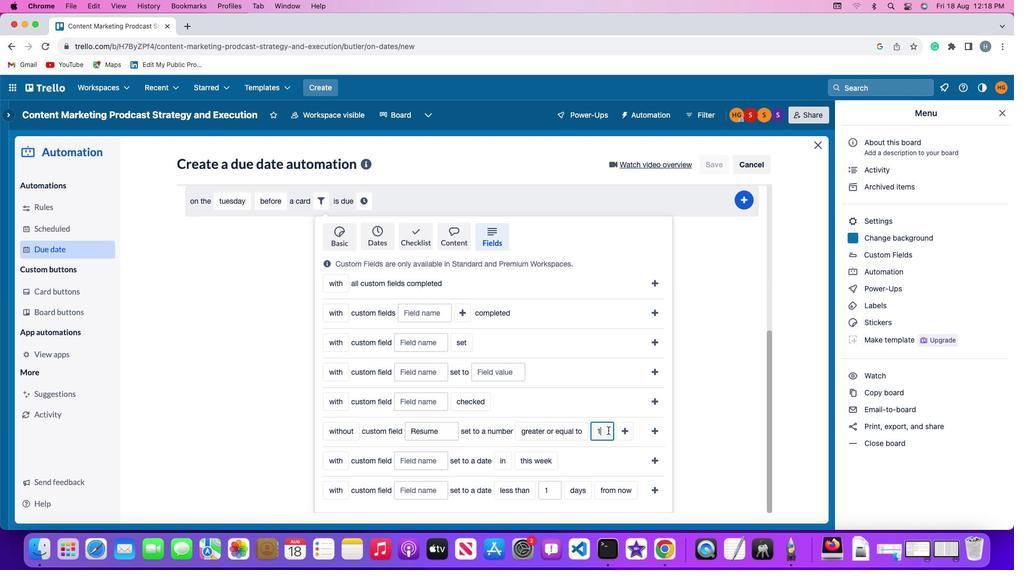 
Action: Key pressed Key.backspace'1'
Screenshot: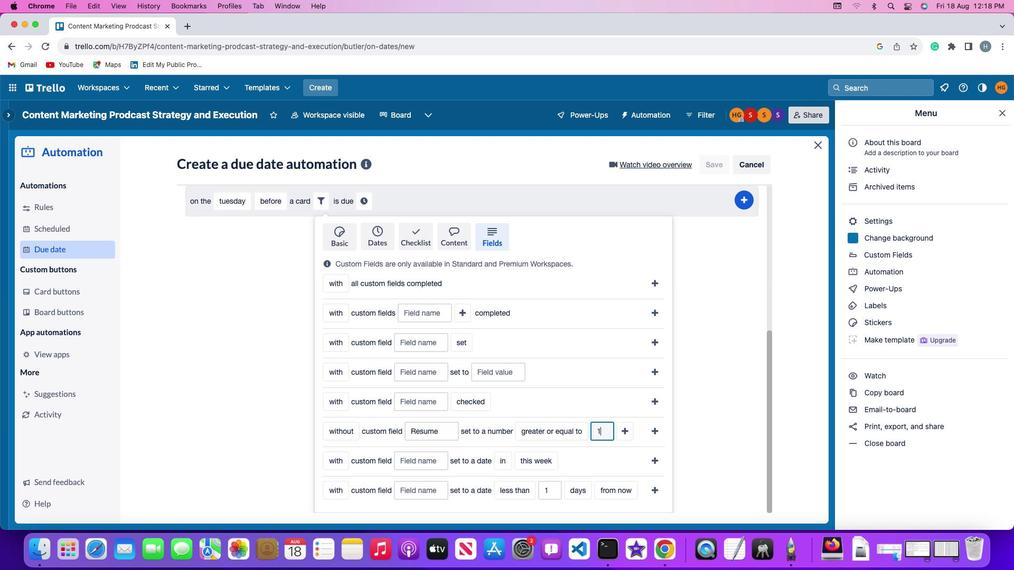 
Action: Mouse moved to (620, 430)
Screenshot: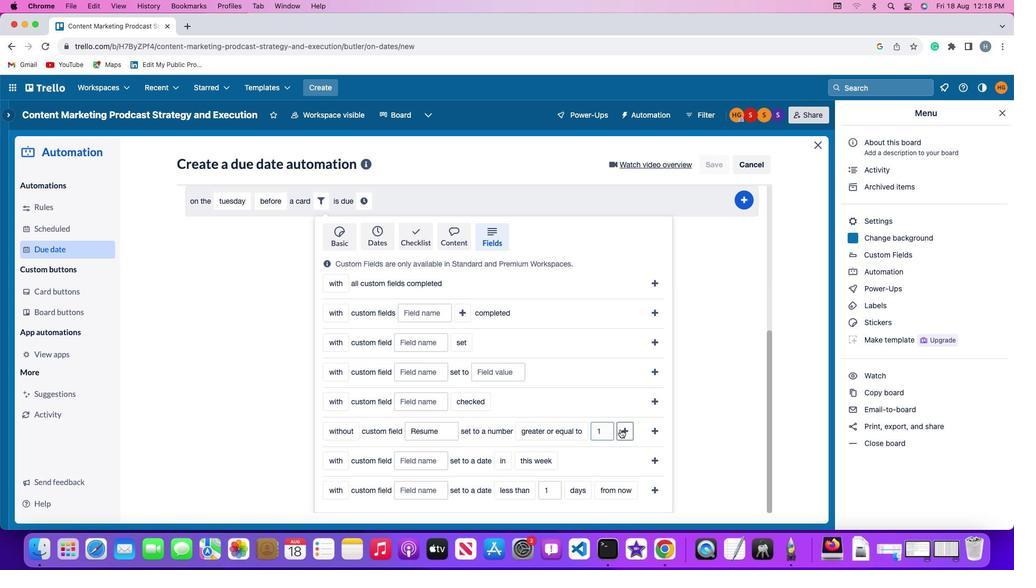 
Action: Mouse pressed left at (620, 430)
Screenshot: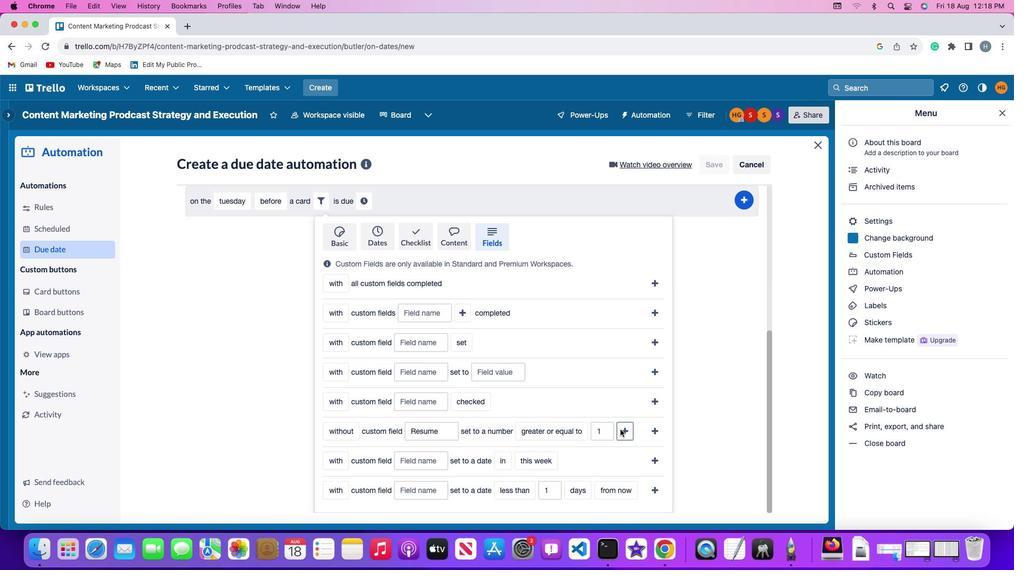 
Action: Mouse moved to (352, 452)
Screenshot: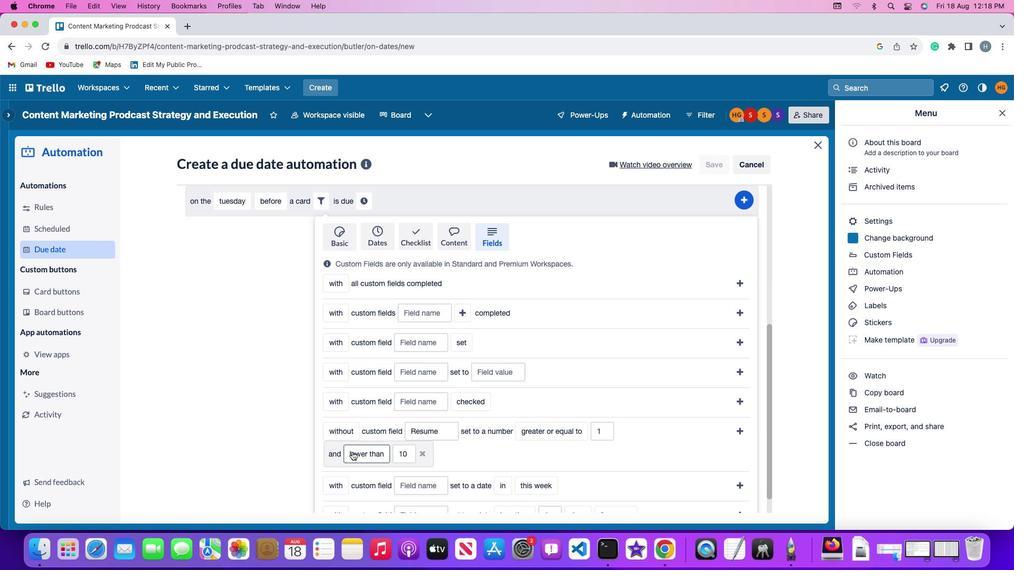 
Action: Mouse pressed left at (352, 452)
Screenshot: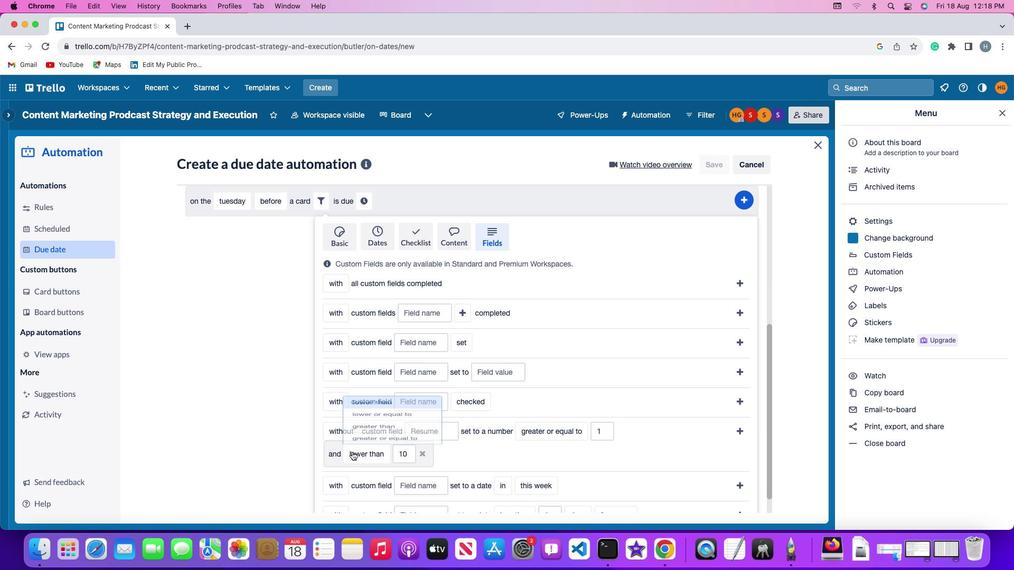 
Action: Mouse moved to (356, 437)
Screenshot: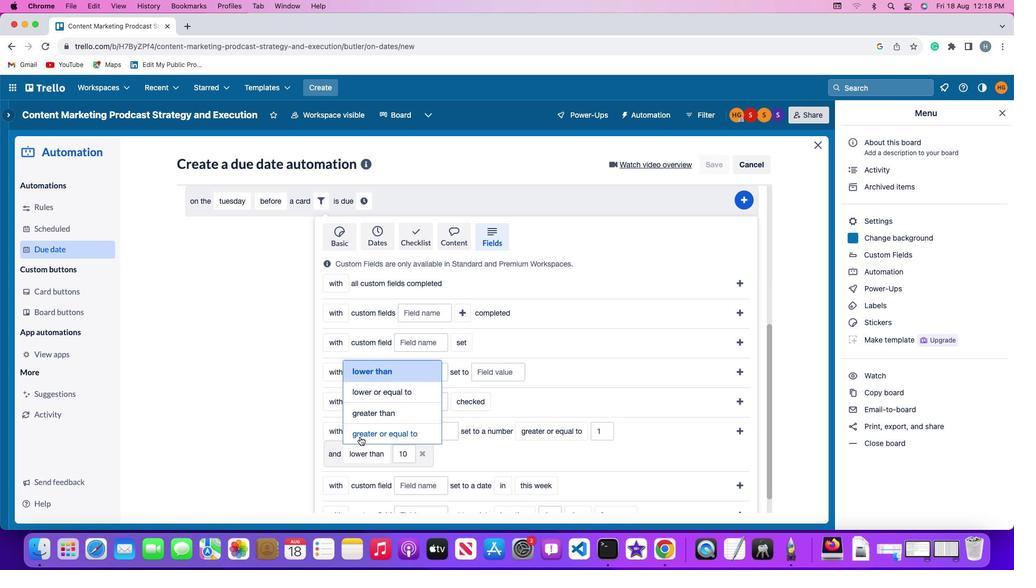 
Action: Mouse pressed left at (356, 437)
Screenshot: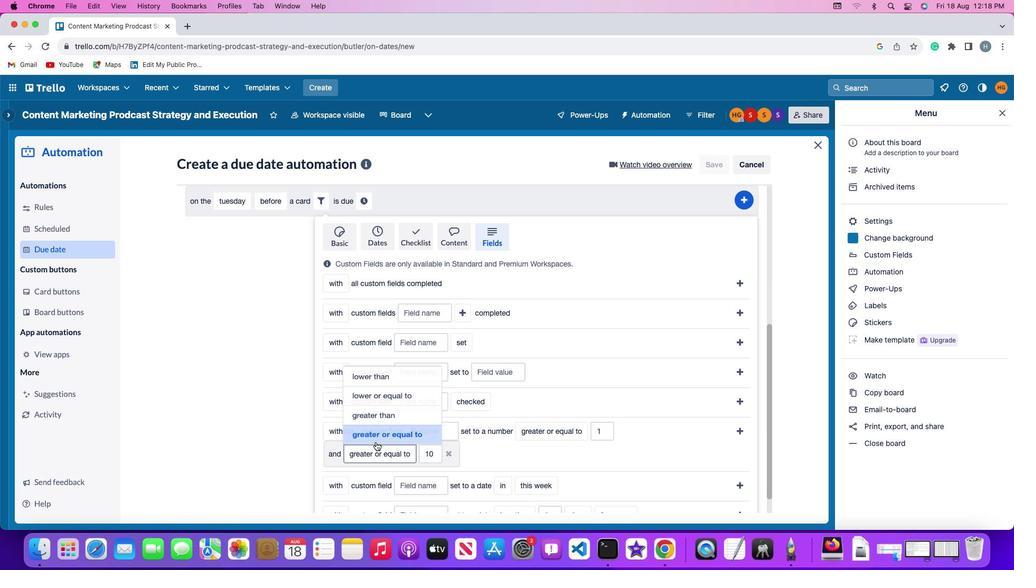 
Action: Mouse moved to (437, 454)
Screenshot: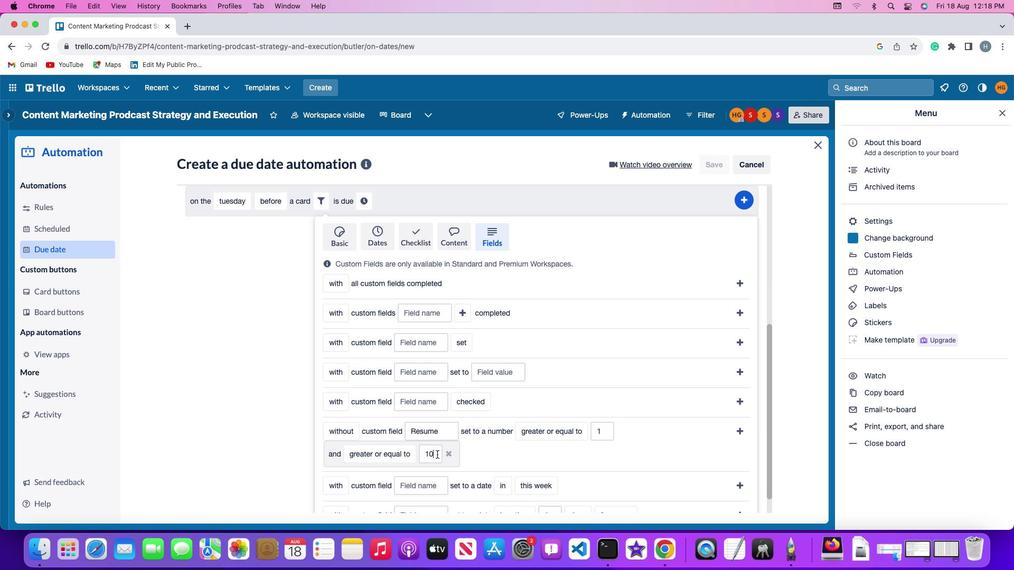 
Action: Mouse pressed left at (437, 454)
Screenshot: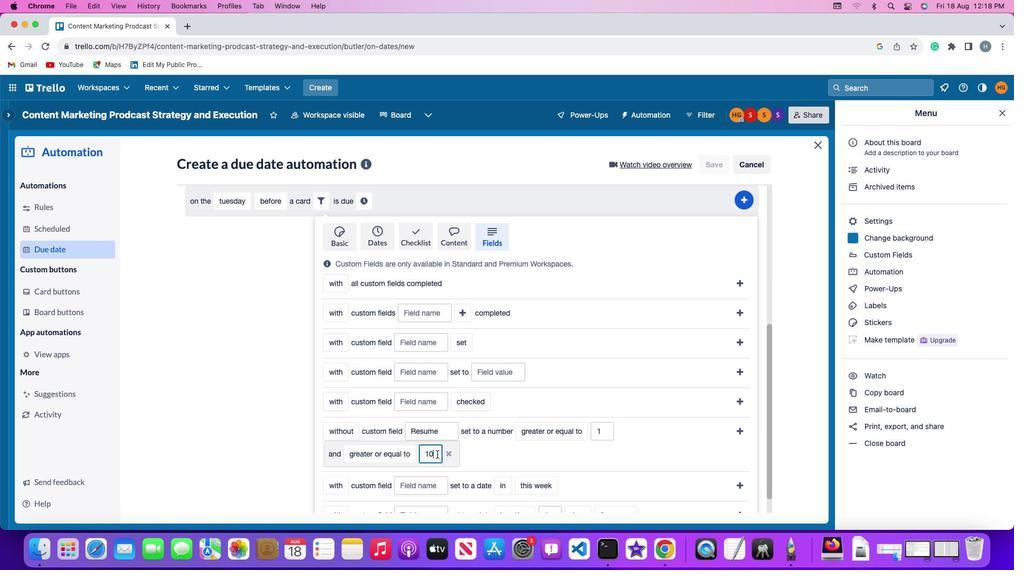 
Action: Key pressed Key.backspaceKey.backspace'1''0'
Screenshot: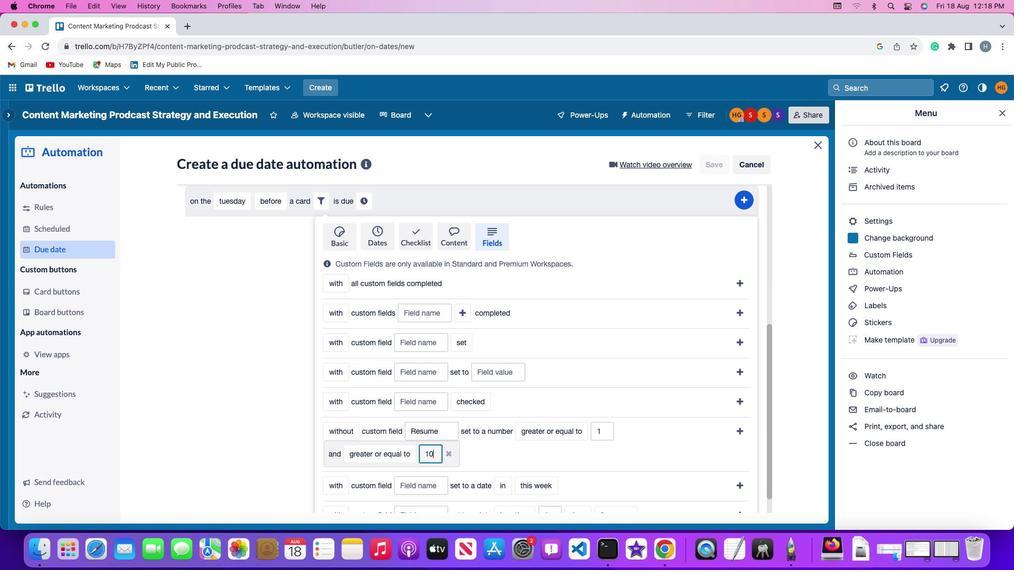 
Action: Mouse moved to (741, 429)
Screenshot: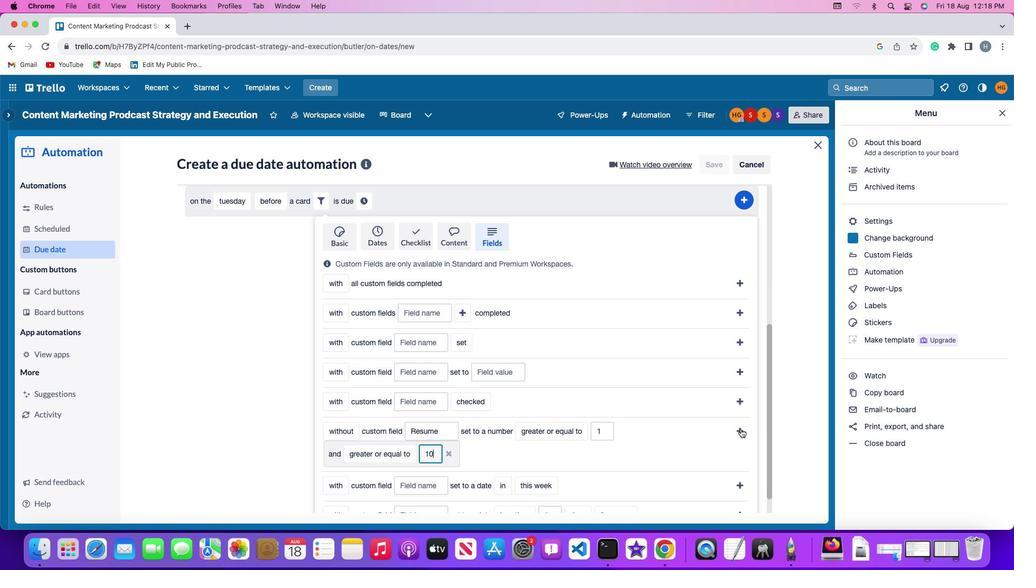 
Action: Mouse pressed left at (741, 429)
Screenshot: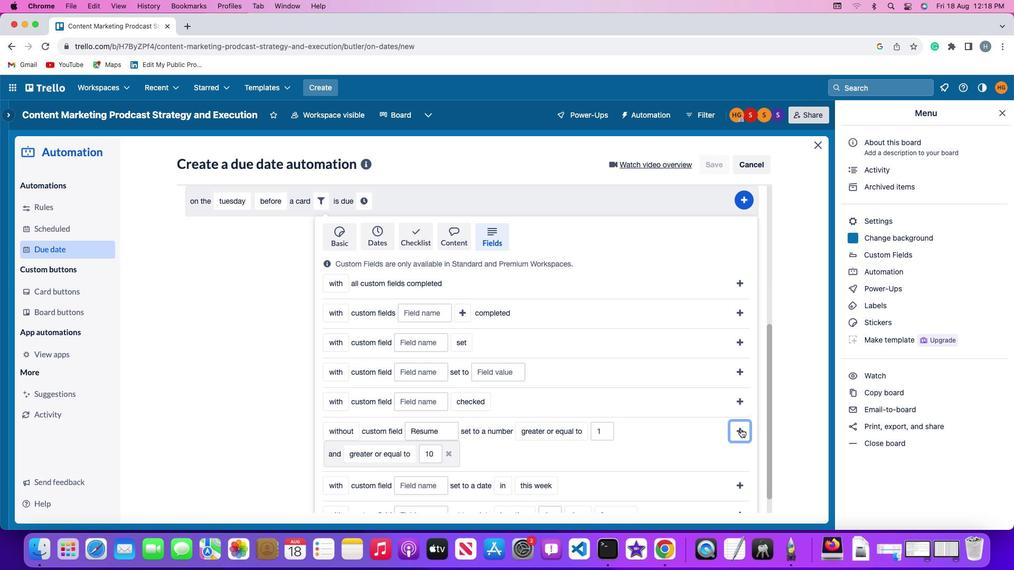
Action: Mouse moved to (702, 459)
Screenshot: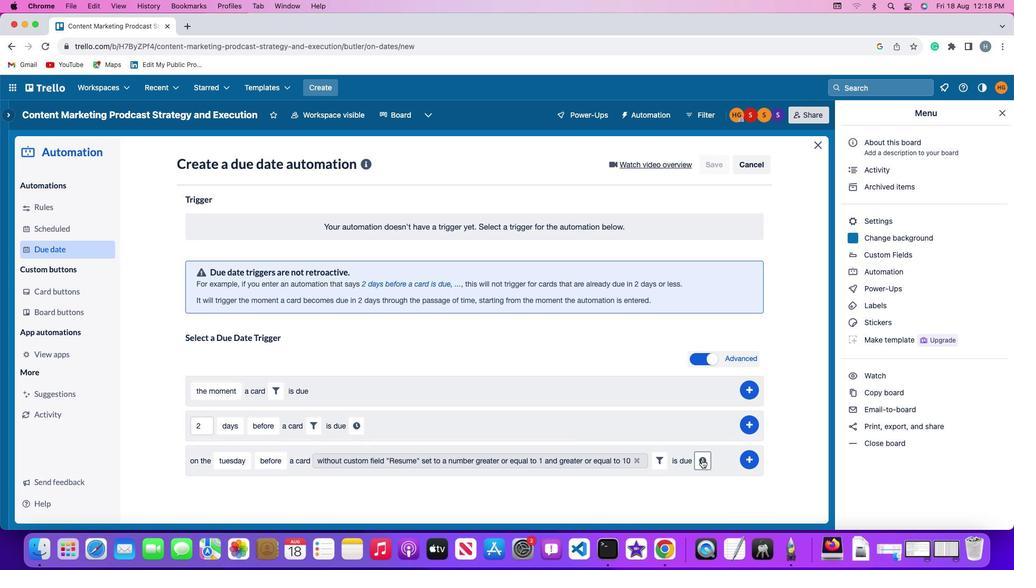 
Action: Mouse pressed left at (702, 459)
Screenshot: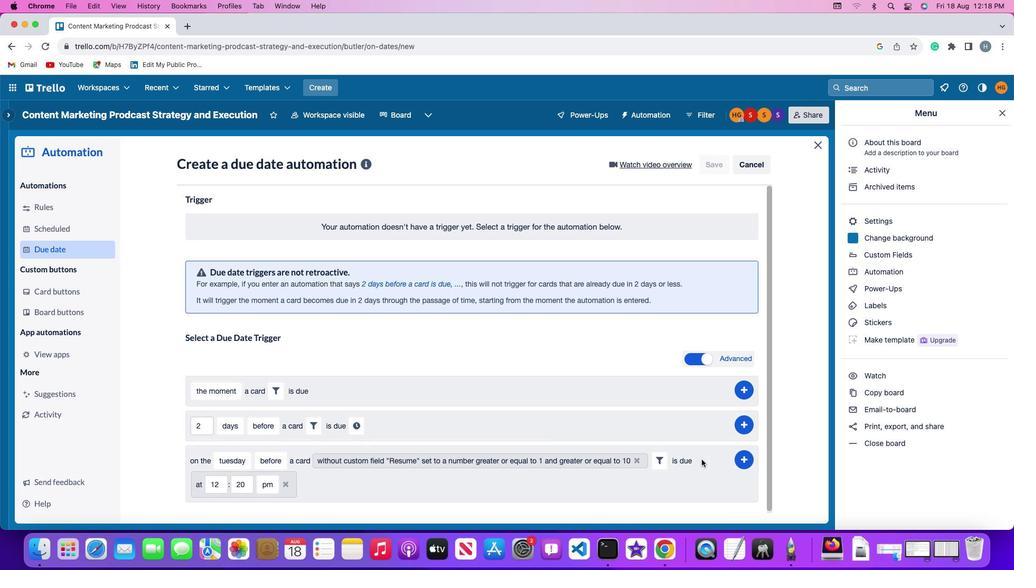 
Action: Mouse moved to (221, 485)
Screenshot: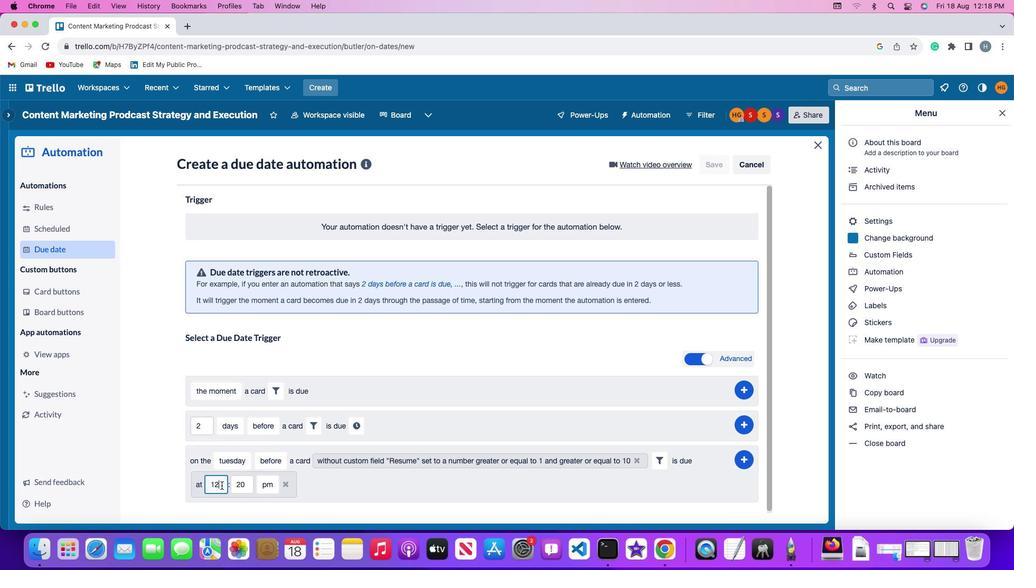 
Action: Mouse pressed left at (221, 485)
Screenshot: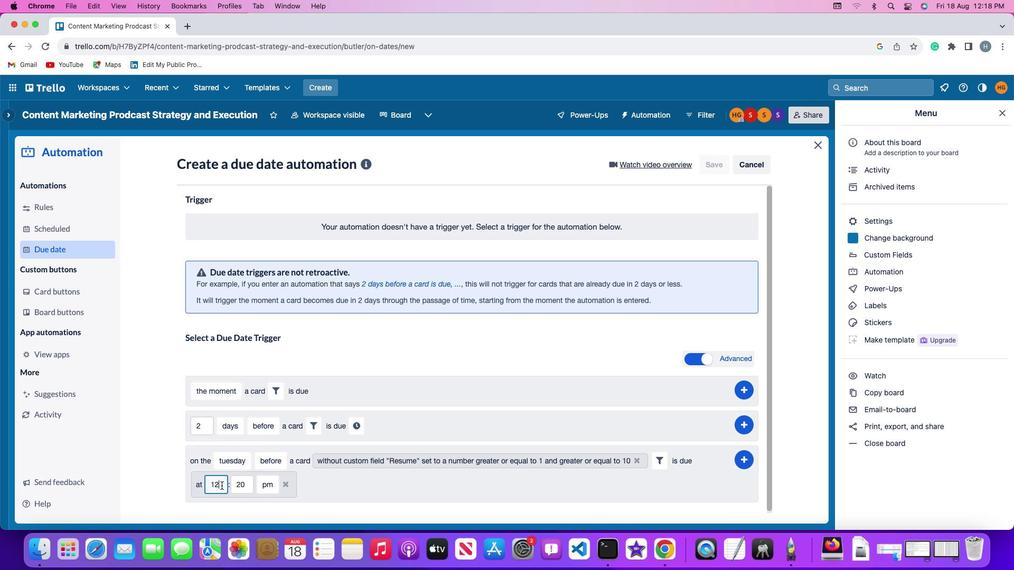 
Action: Key pressed Key.backspace'1'
Screenshot: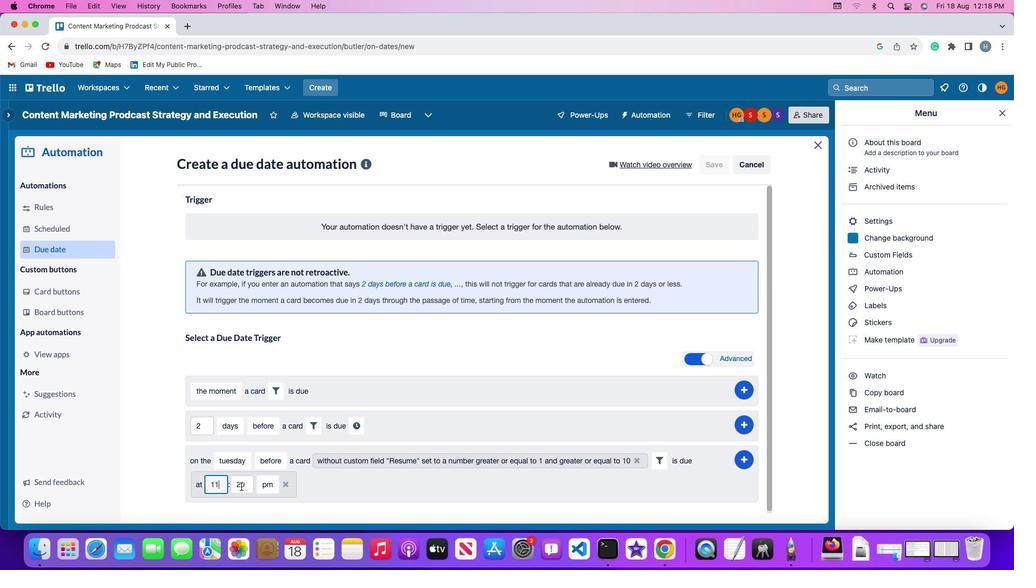 
Action: Mouse moved to (247, 484)
Screenshot: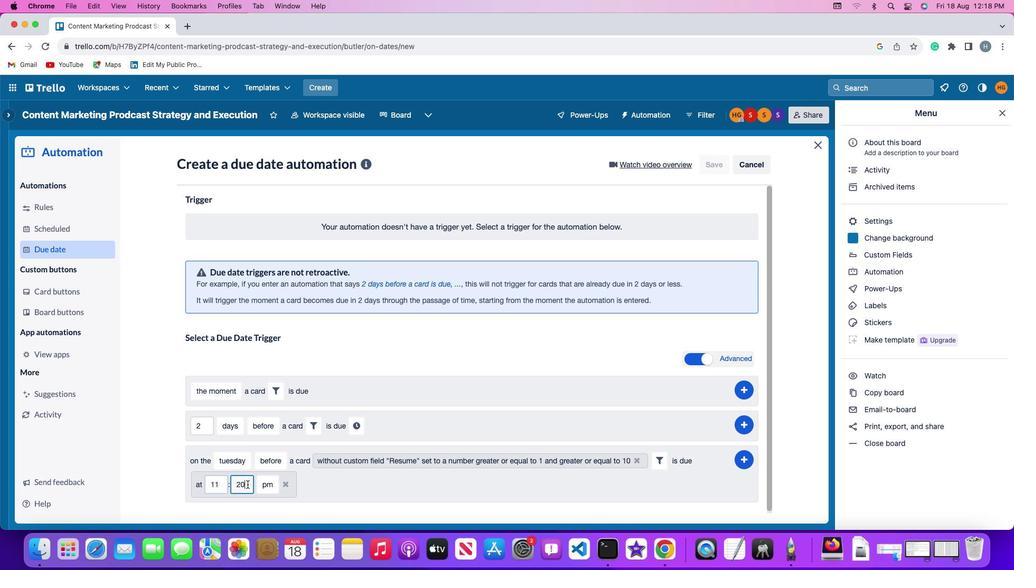 
Action: Mouse pressed left at (247, 484)
Screenshot: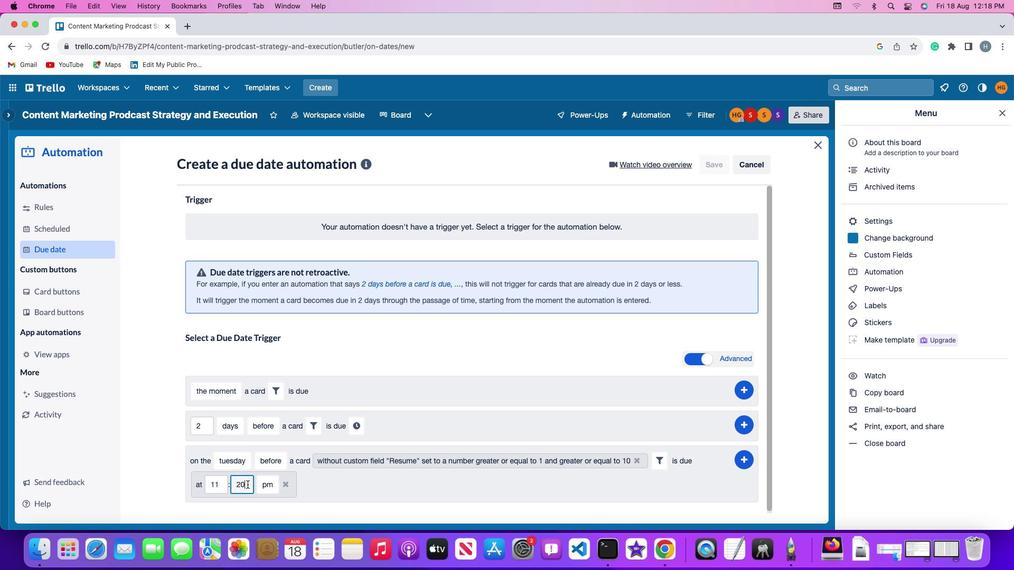 
Action: Key pressed Key.backspaceKey.backspace'0''0'
Screenshot: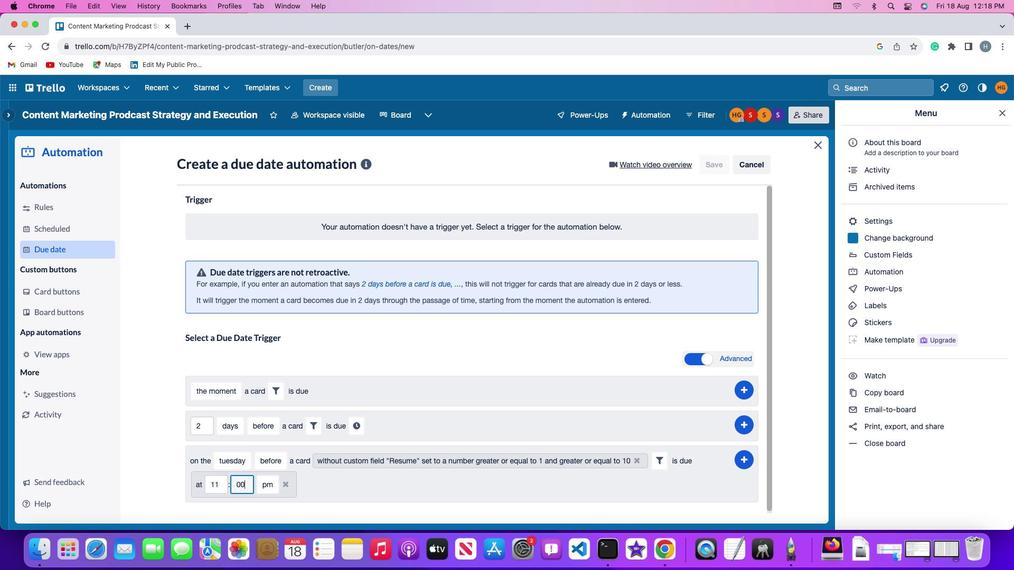 
Action: Mouse moved to (272, 482)
Screenshot: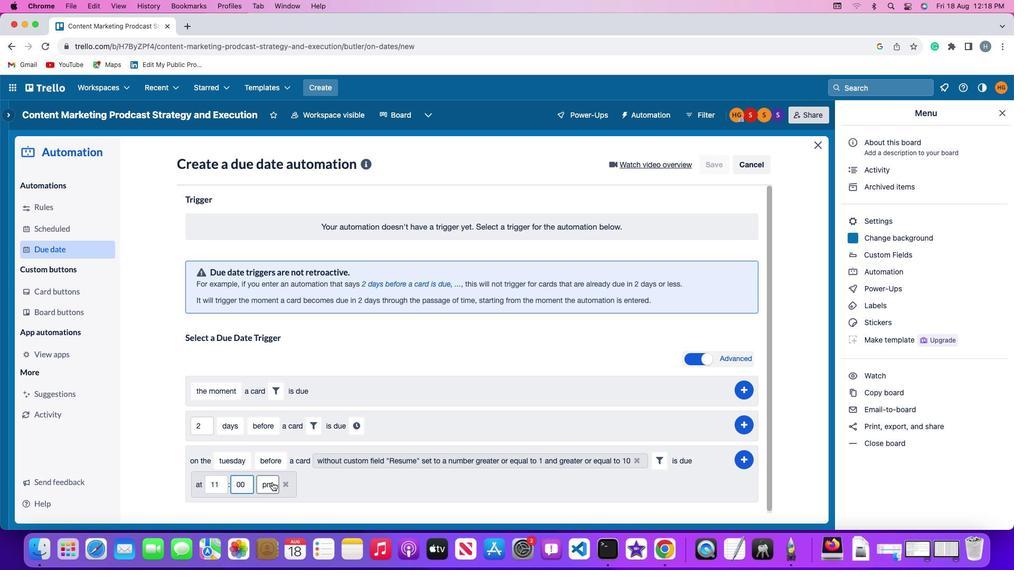 
Action: Mouse pressed left at (272, 482)
Screenshot: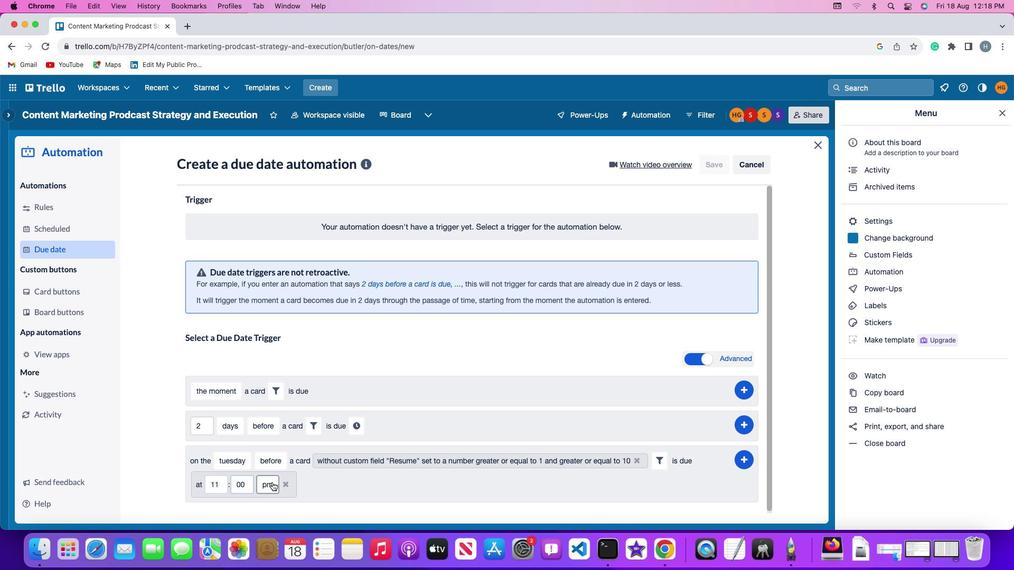 
Action: Mouse moved to (274, 443)
Screenshot: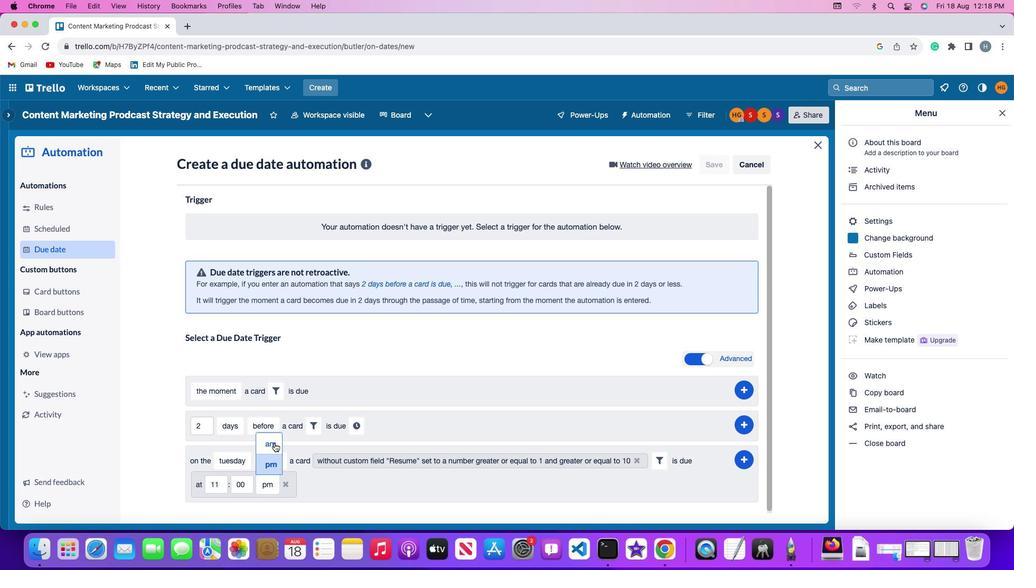 
Action: Mouse pressed left at (274, 443)
Screenshot: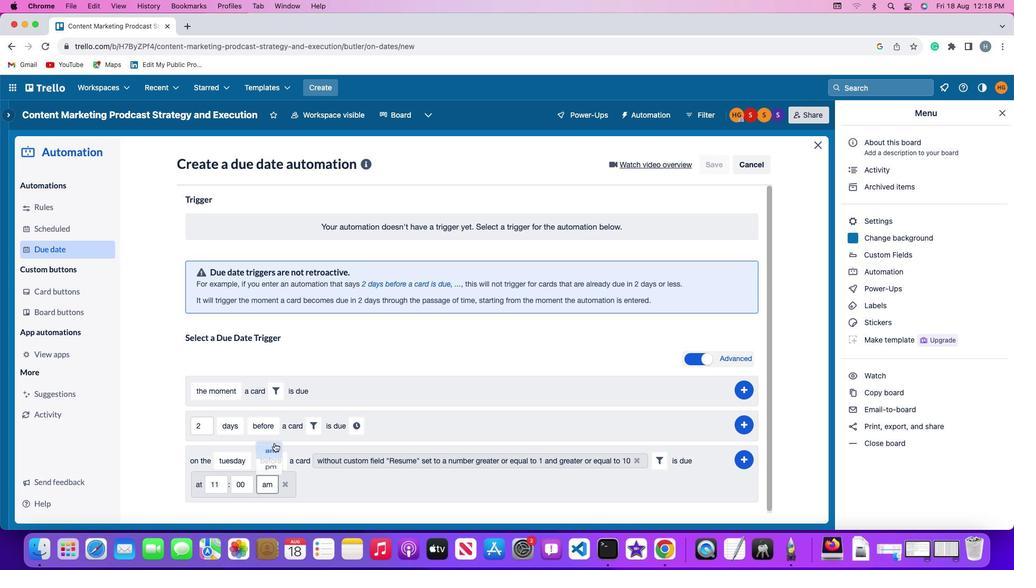 
Action: Mouse moved to (747, 459)
Screenshot: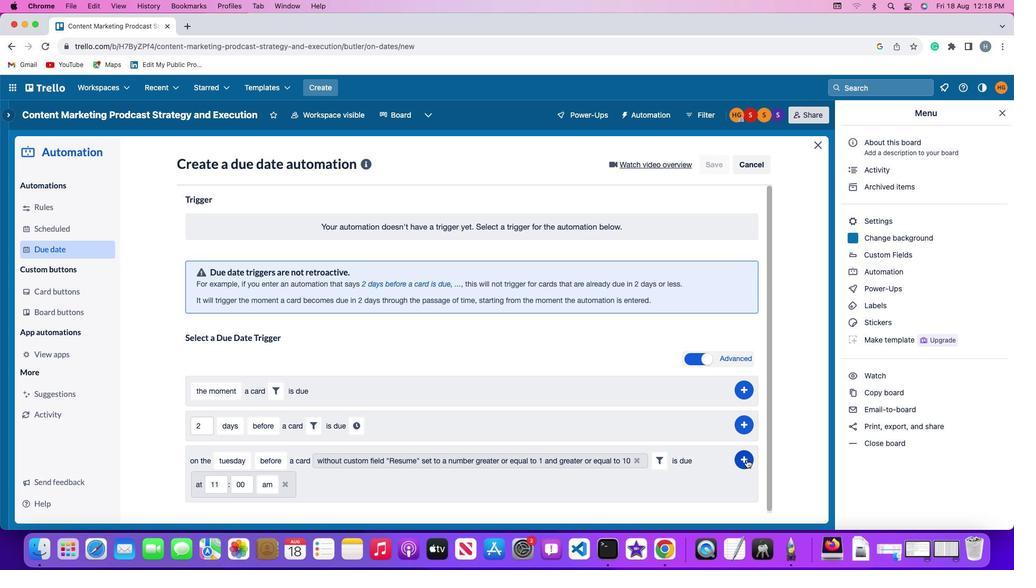 
Action: Mouse pressed left at (747, 459)
Screenshot: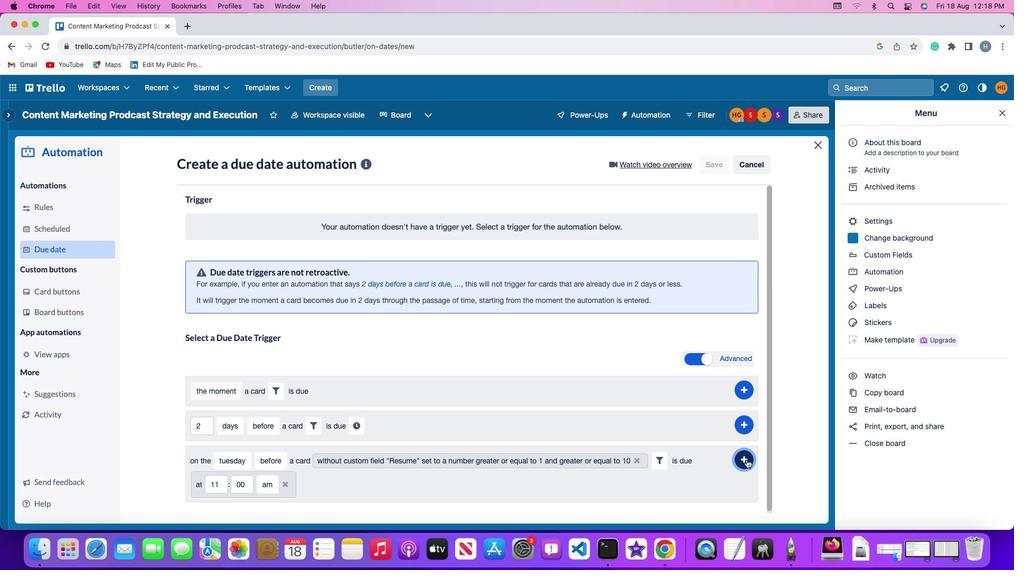 
Action: Mouse moved to (778, 397)
Screenshot: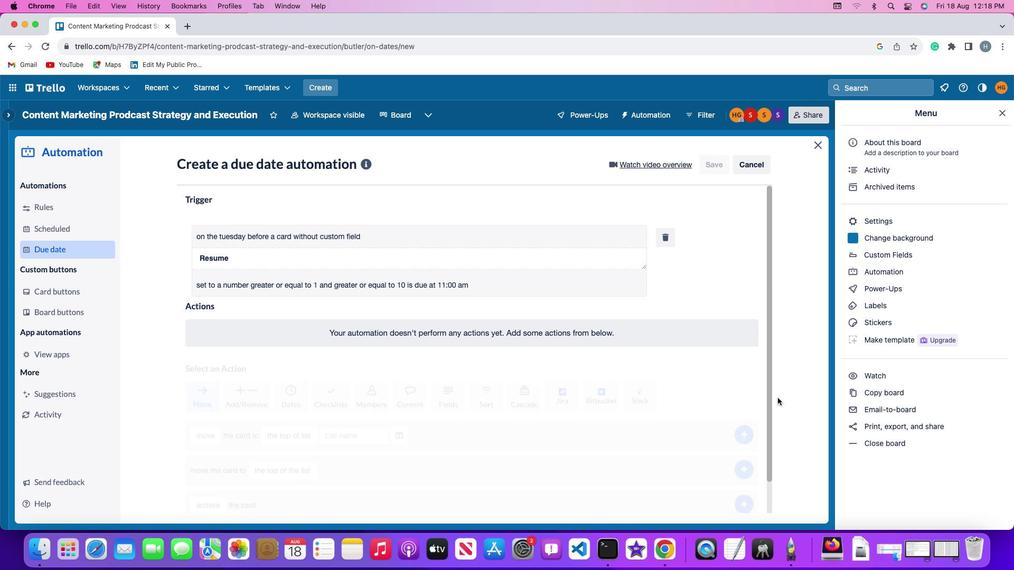 
